 Task: Look for space in Bresso, Italy from 8th June, 2023 to 16th June, 2023 for 2 adults in price range Rs.10000 to Rs.15000. Place can be entire place with 1  bedroom having 1 bed and 1 bathroom. Property type can be house, flat, guest house, hotel. Amenities needed are: wifi, washing machine. Booking option can be shelf check-in. Required host language is English.
Action: Mouse moved to (419, 116)
Screenshot: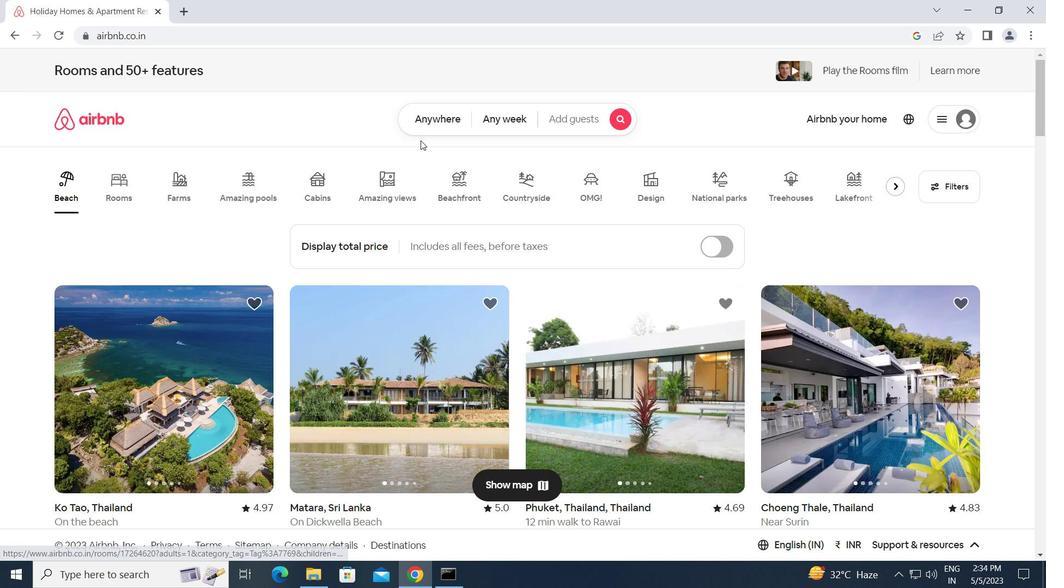 
Action: Mouse pressed left at (419, 116)
Screenshot: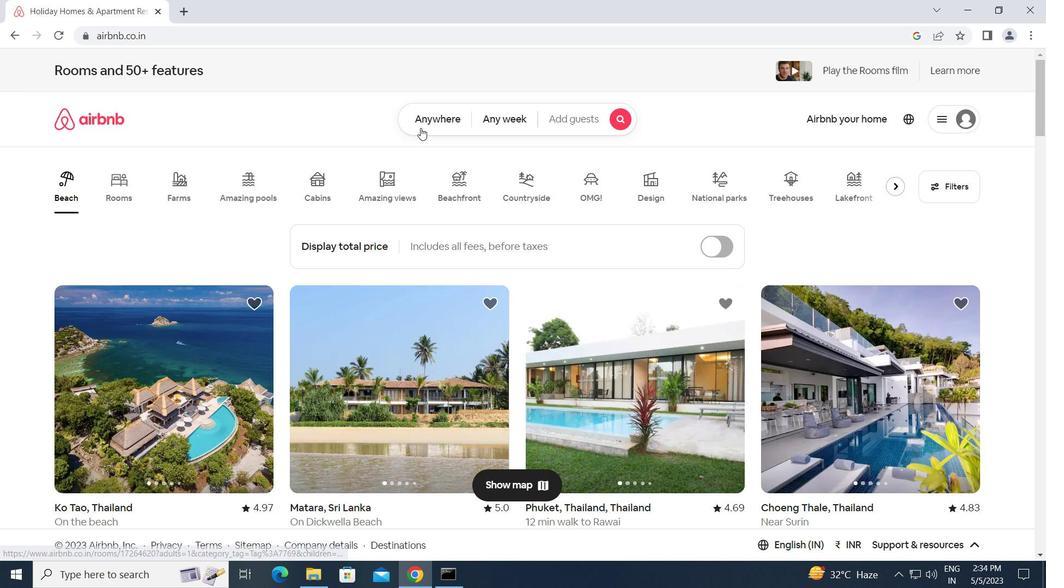 
Action: Mouse moved to (353, 159)
Screenshot: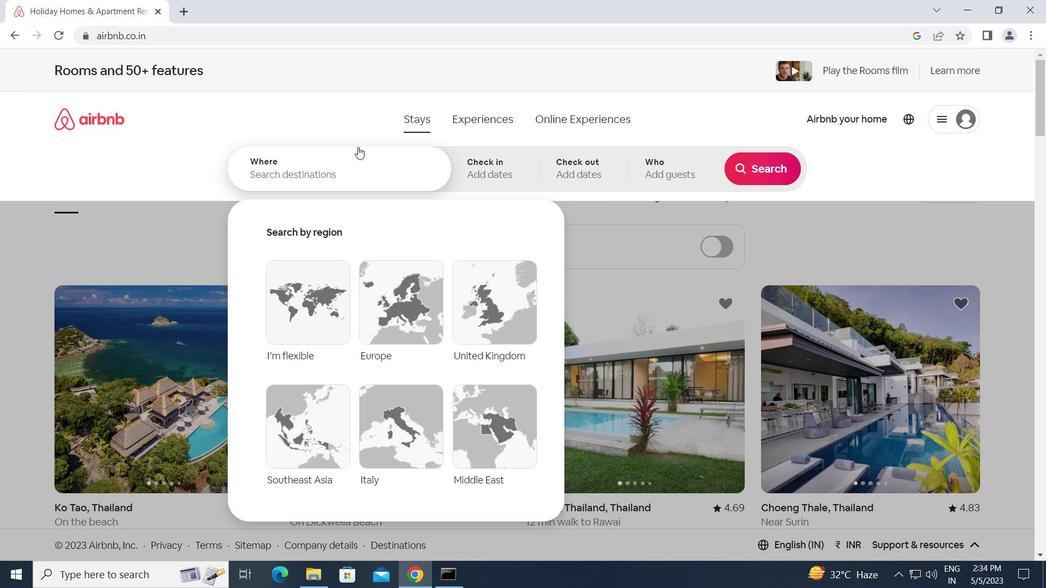 
Action: Mouse pressed left at (353, 159)
Screenshot: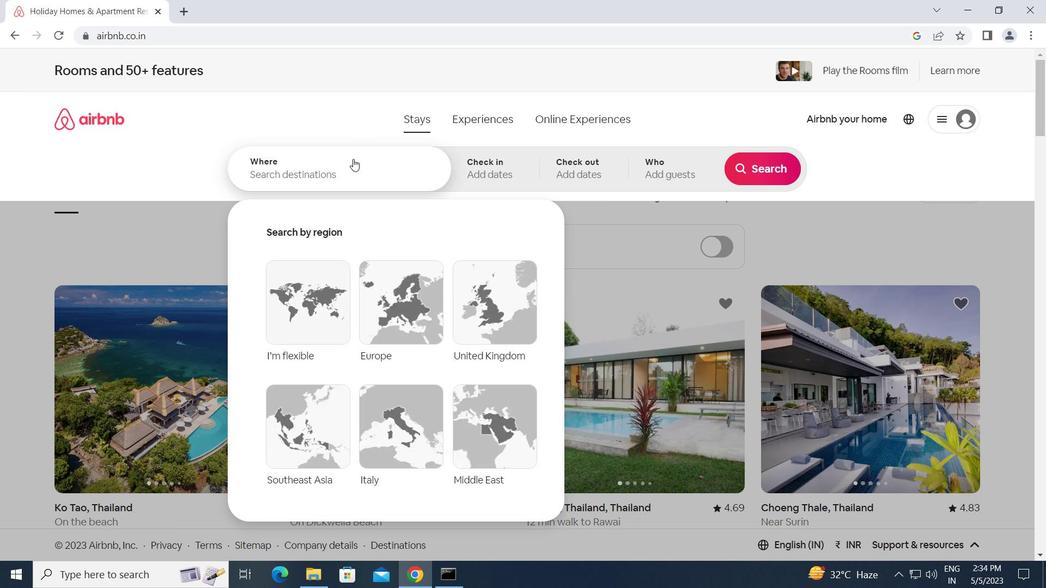 
Action: Key pressed <Key.caps_lock>b<Key.caps_lock>resso,<Key.space><Key.caps_lock>i<Key.caps_lock>taly<Key.enter>
Screenshot: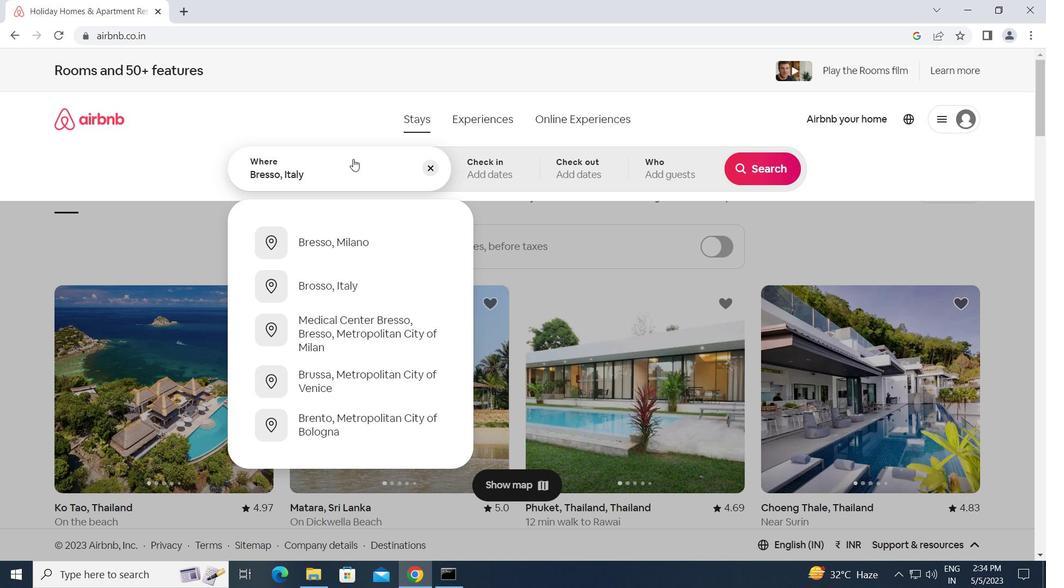 
Action: Mouse moved to (682, 358)
Screenshot: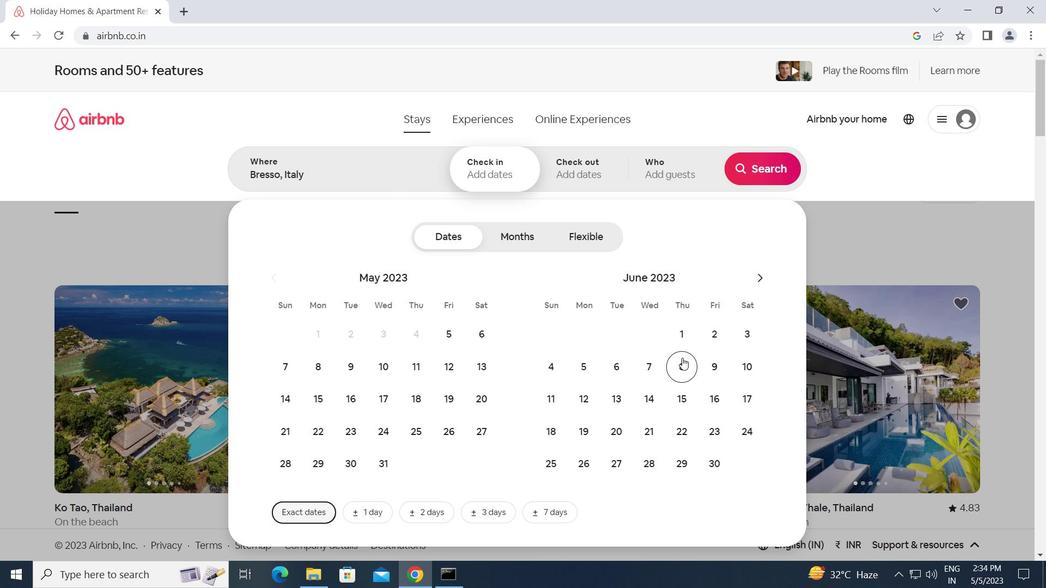 
Action: Mouse pressed left at (682, 358)
Screenshot: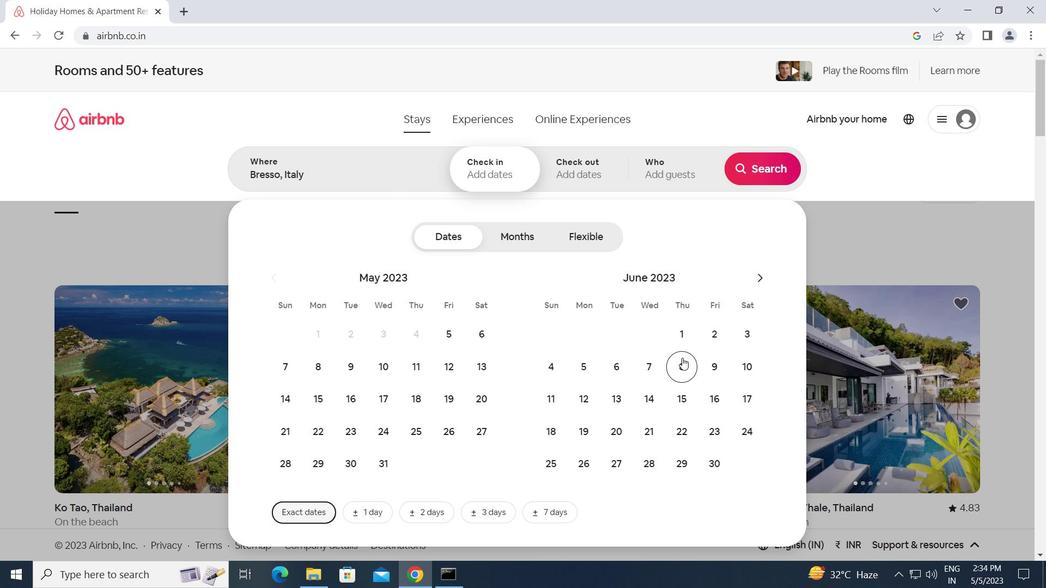 
Action: Mouse moved to (712, 399)
Screenshot: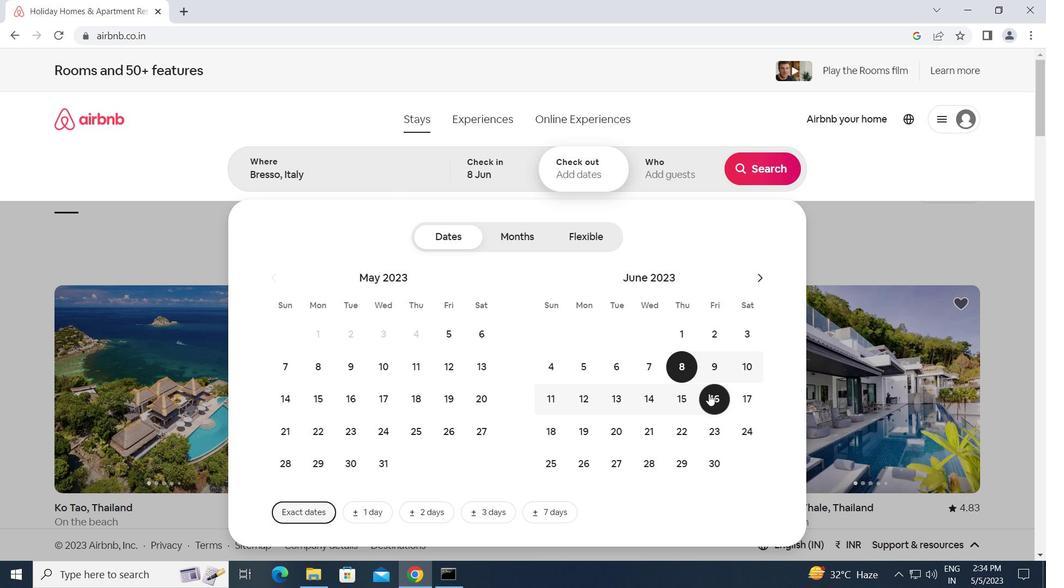 
Action: Mouse pressed left at (712, 399)
Screenshot: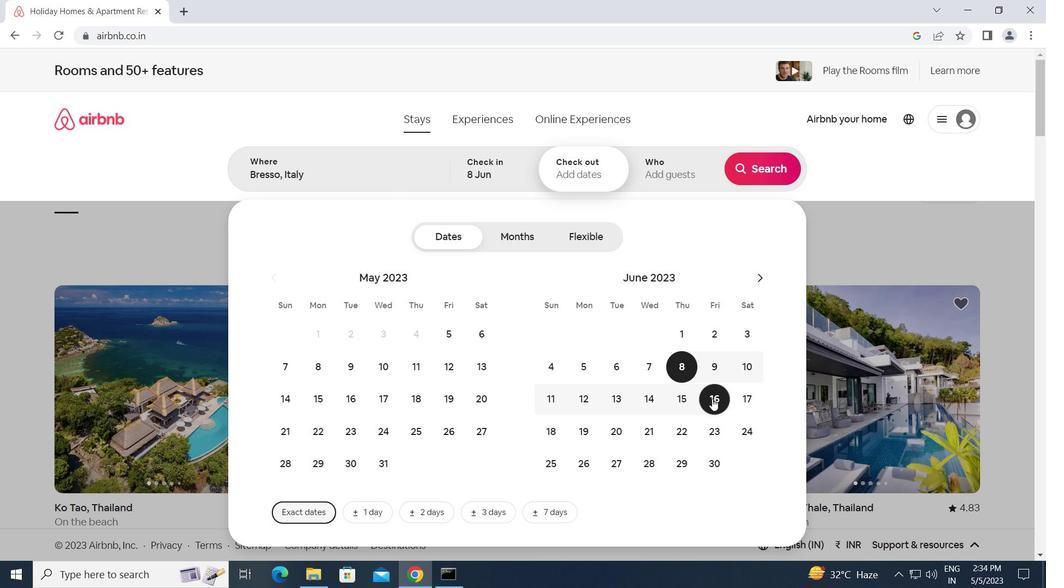 
Action: Mouse moved to (673, 159)
Screenshot: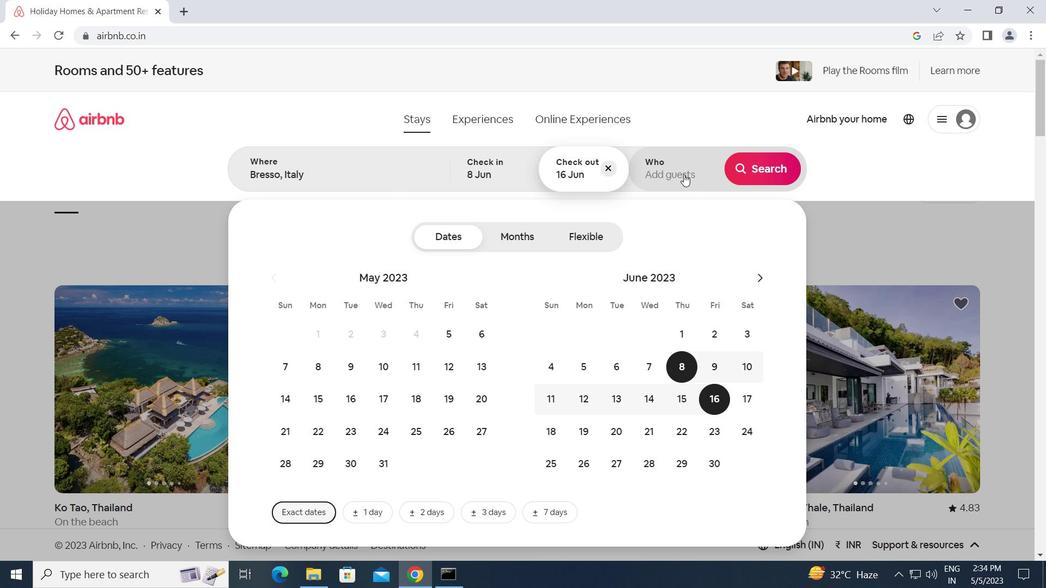 
Action: Mouse pressed left at (673, 159)
Screenshot: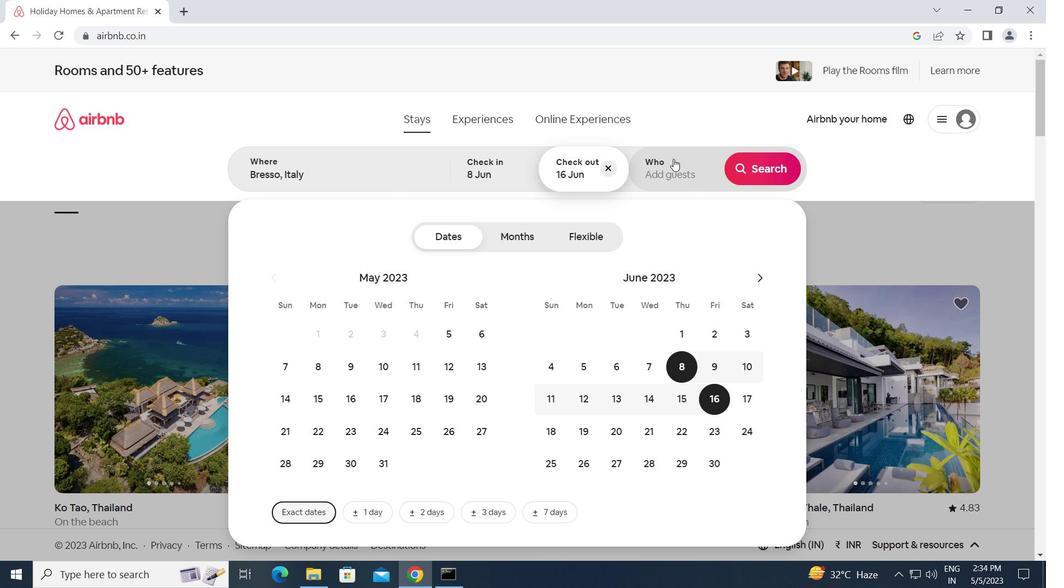 
Action: Mouse moved to (761, 244)
Screenshot: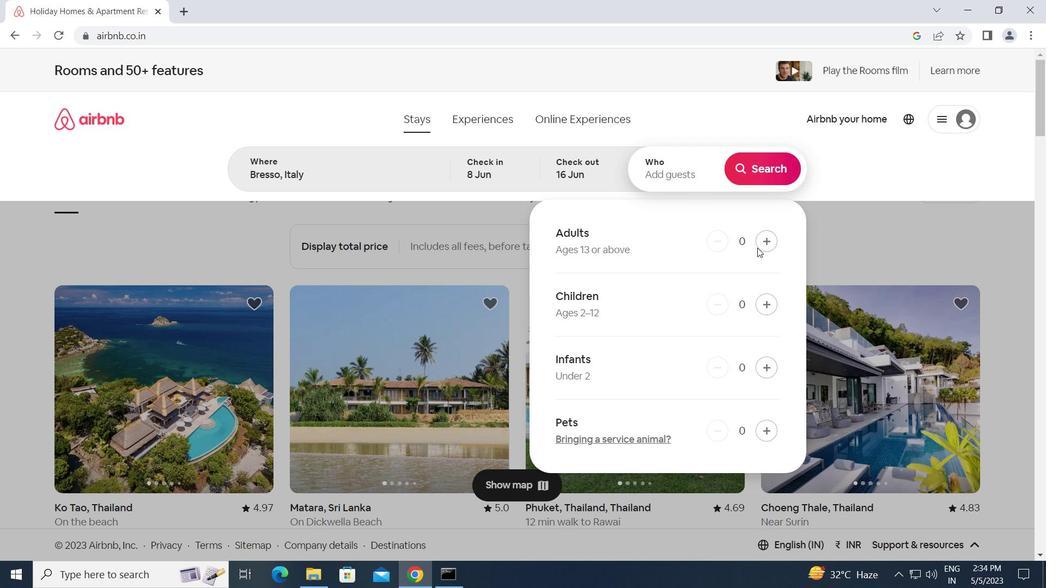 
Action: Mouse pressed left at (761, 244)
Screenshot: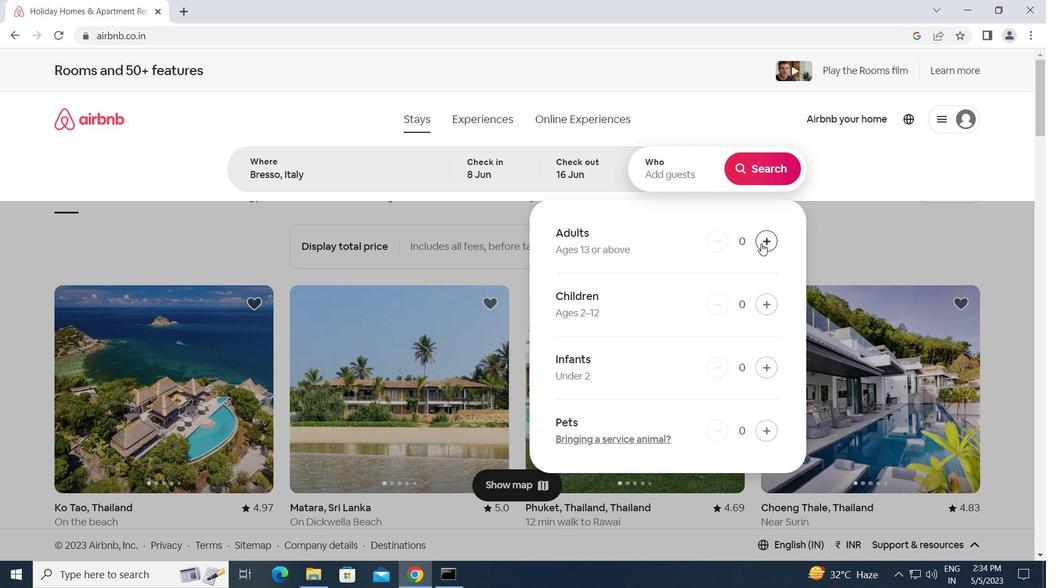 
Action: Mouse pressed left at (761, 244)
Screenshot: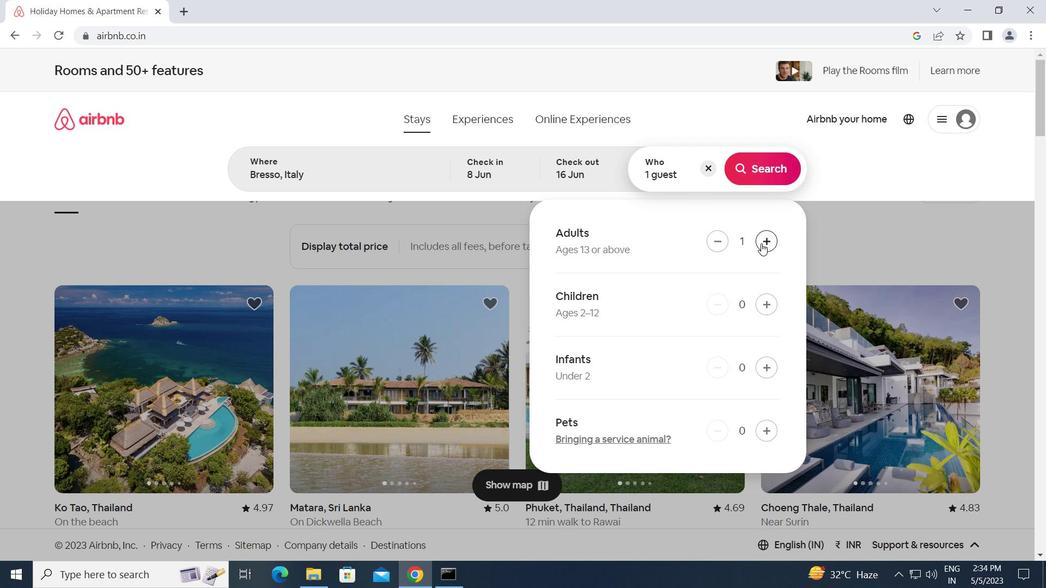 
Action: Mouse moved to (746, 163)
Screenshot: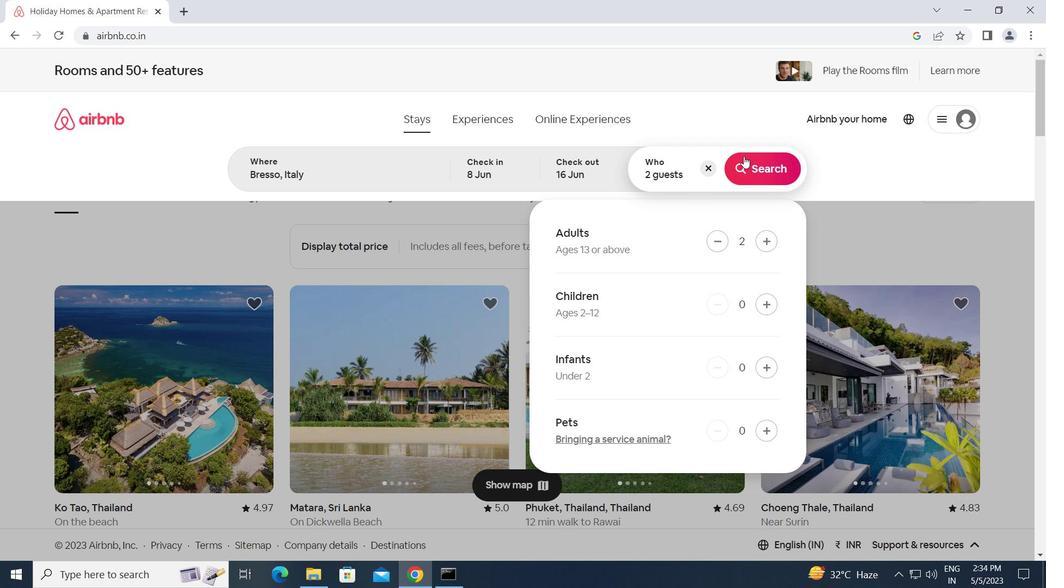 
Action: Mouse pressed left at (746, 163)
Screenshot: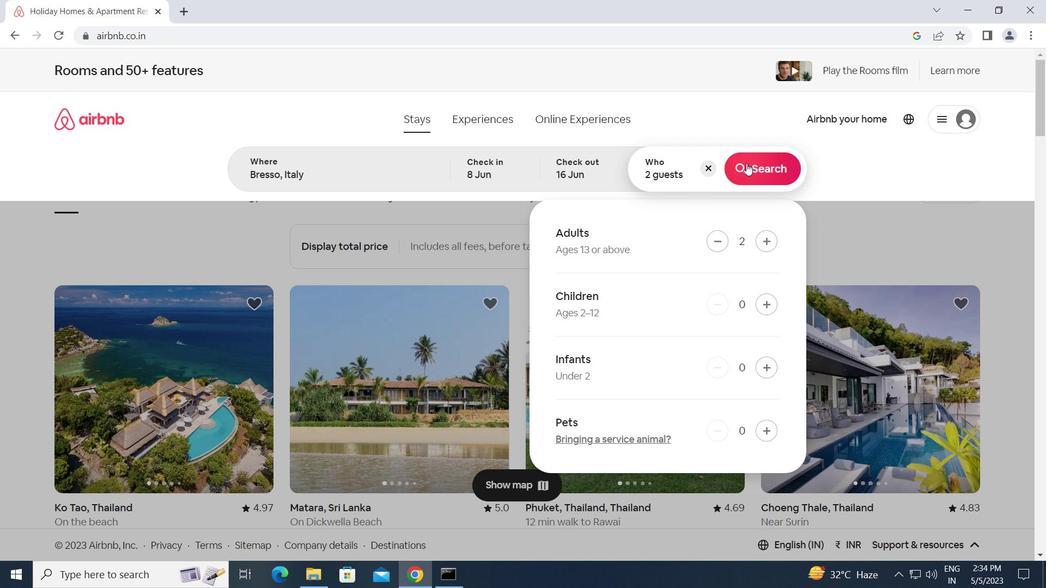 
Action: Mouse moved to (973, 127)
Screenshot: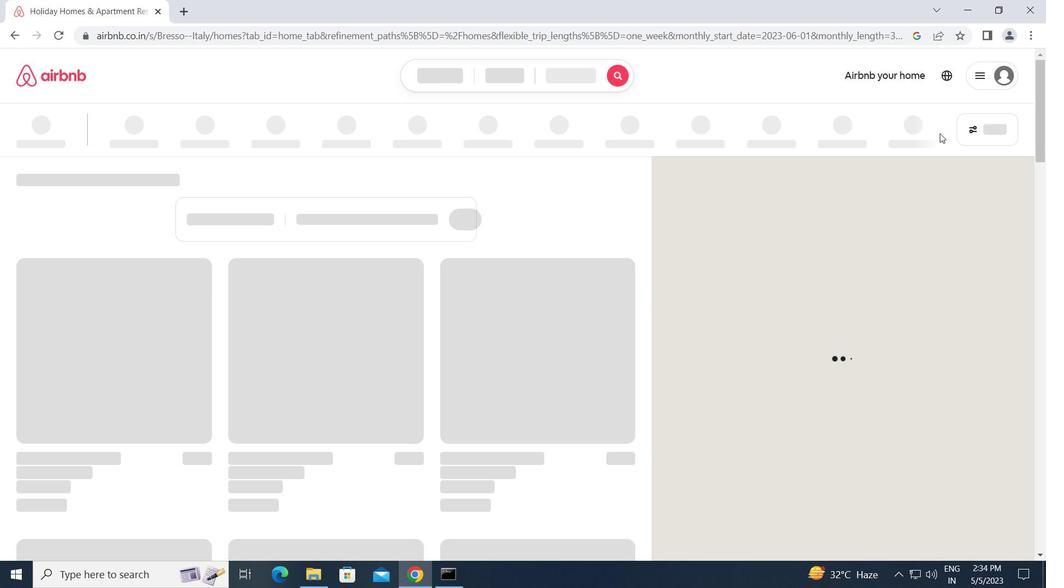 
Action: Mouse pressed left at (973, 127)
Screenshot: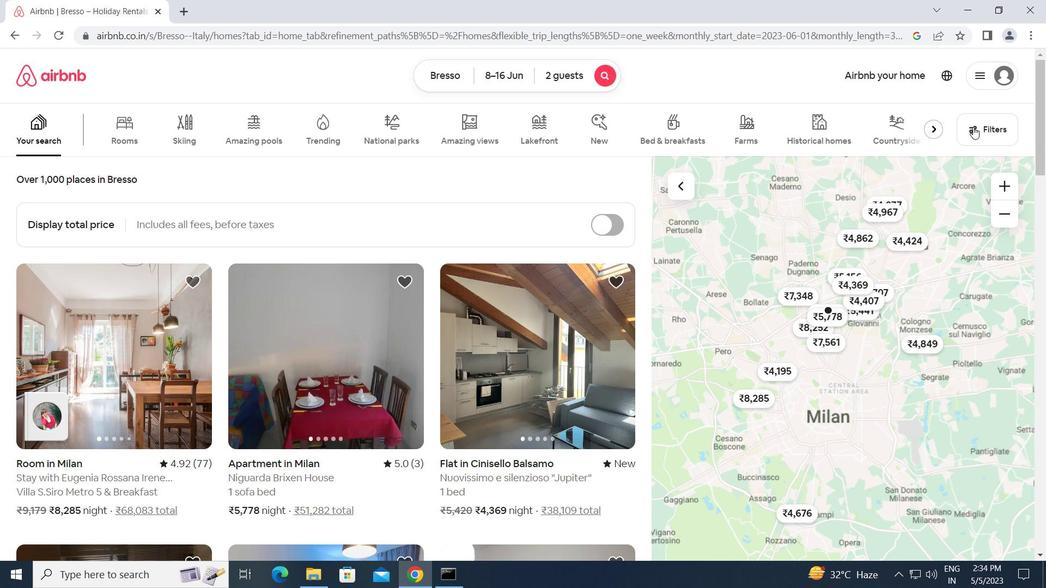 
Action: Mouse moved to (91, 479)
Screenshot: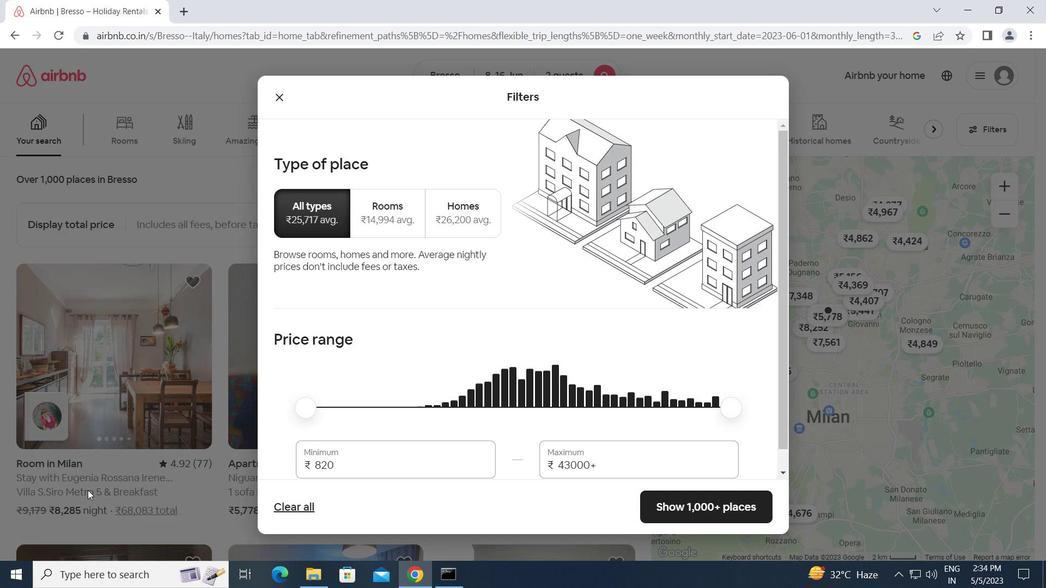 
Action: Mouse scrolled (91, 478) with delta (0, 0)
Screenshot: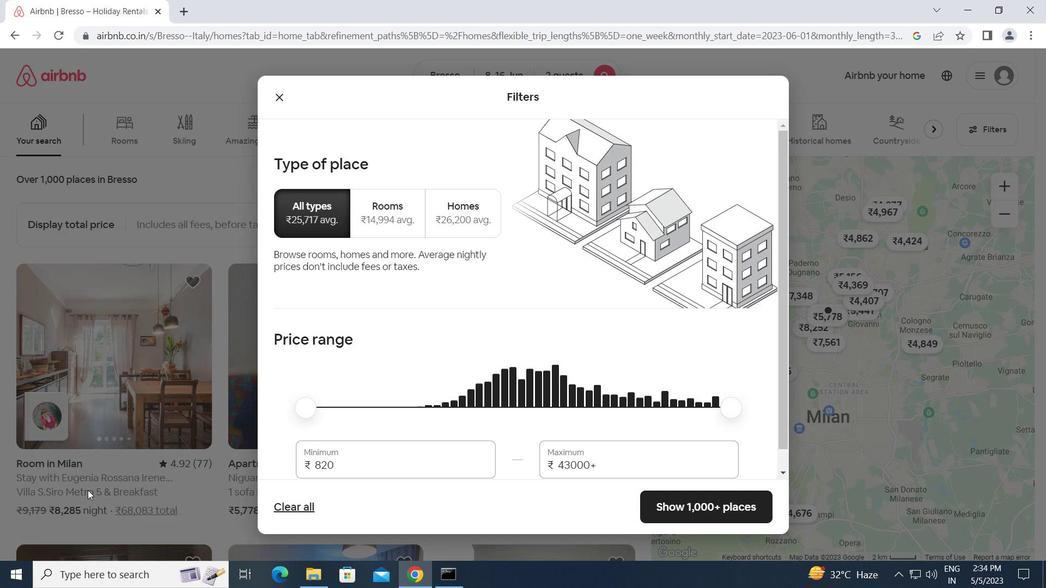 
Action: Mouse moved to (100, 474)
Screenshot: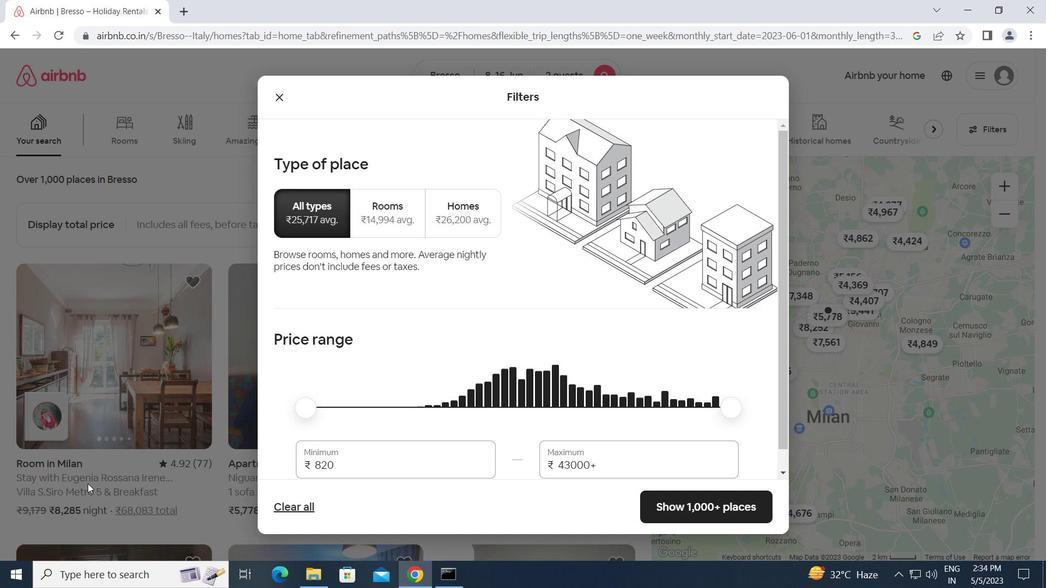 
Action: Mouse scrolled (100, 473) with delta (0, 0)
Screenshot: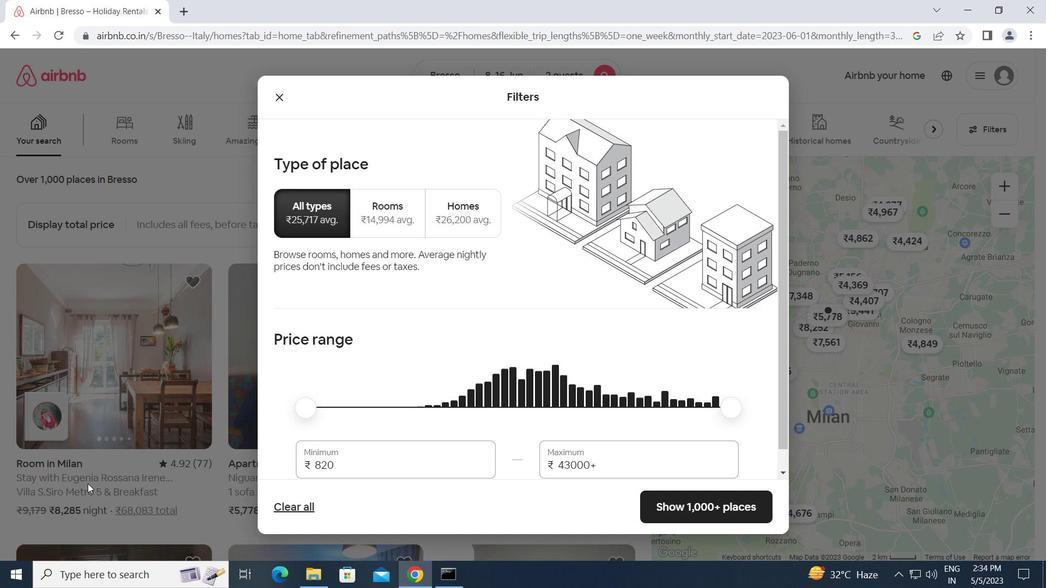 
Action: Mouse moved to (275, 433)
Screenshot: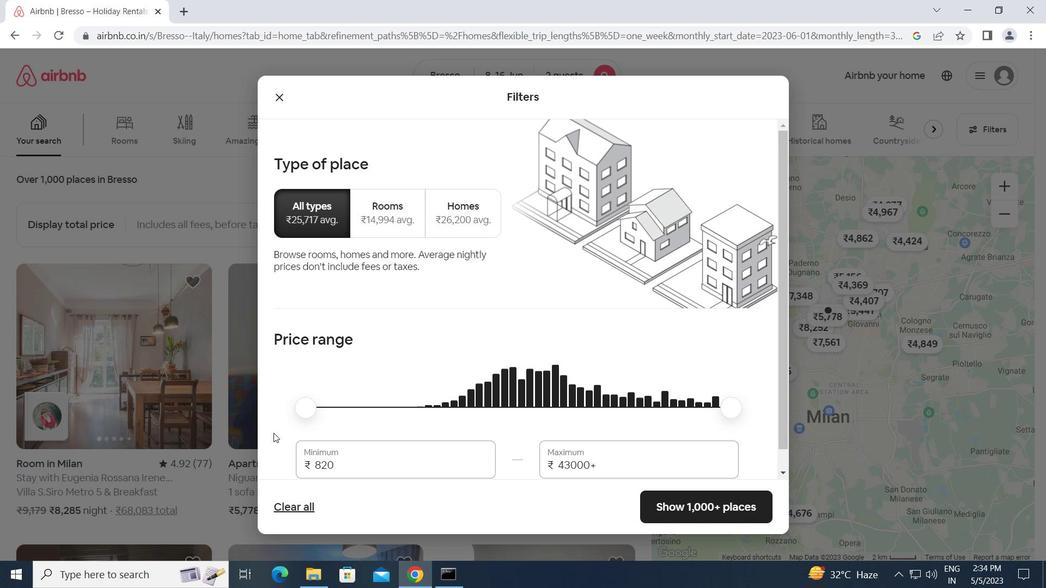 
Action: Mouse scrolled (275, 432) with delta (0, 0)
Screenshot: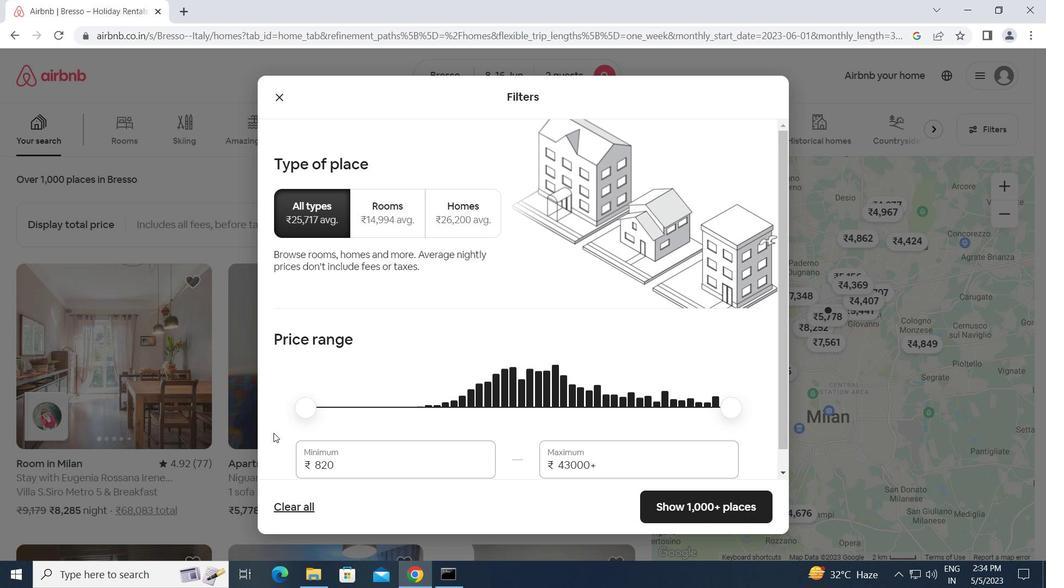 
Action: Mouse scrolled (275, 432) with delta (0, 0)
Screenshot: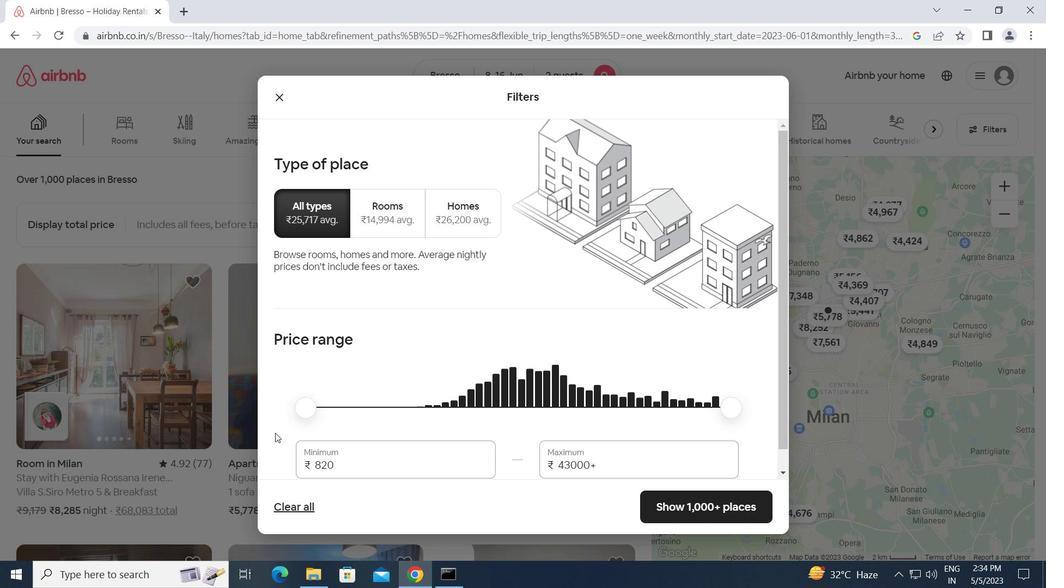 
Action: Mouse moved to (349, 445)
Screenshot: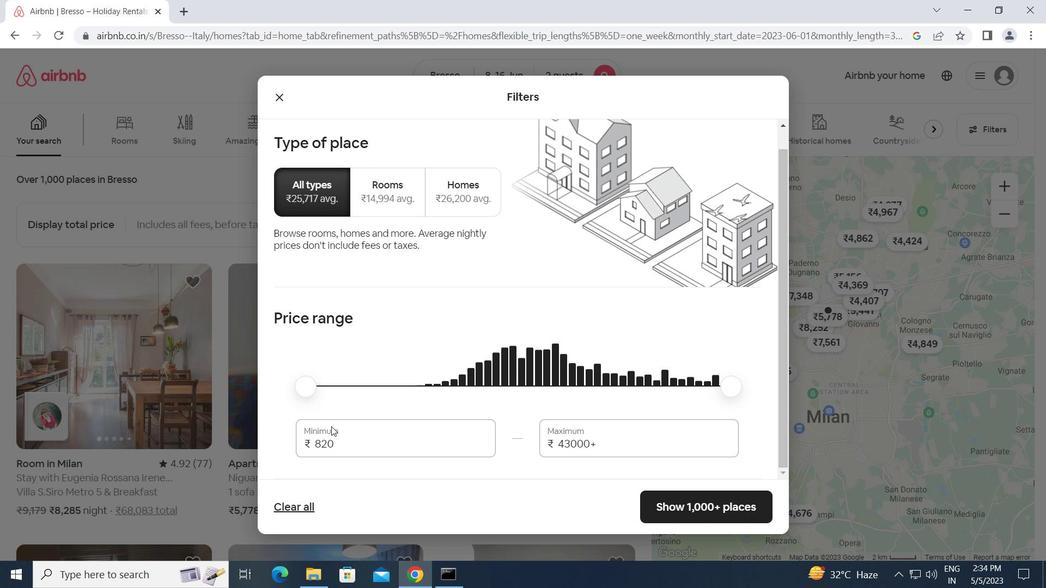 
Action: Mouse pressed left at (349, 445)
Screenshot: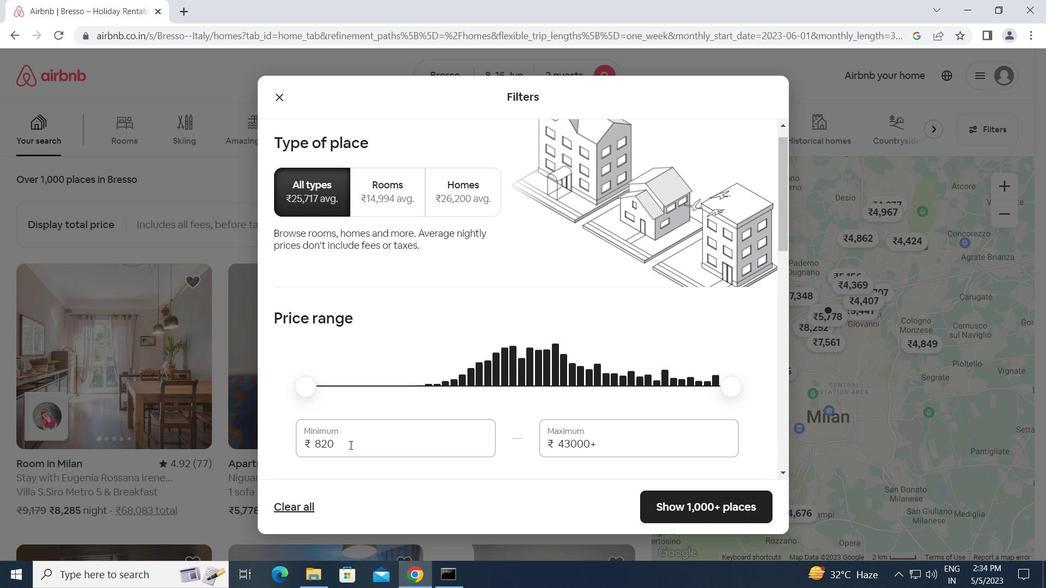 
Action: Mouse moved to (311, 444)
Screenshot: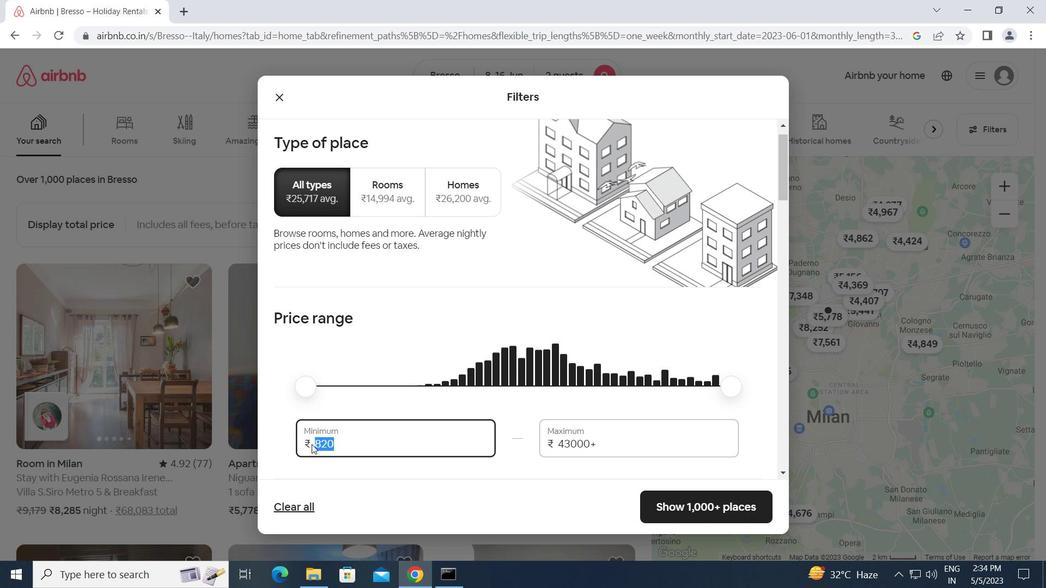 
Action: Key pressed 1
Screenshot: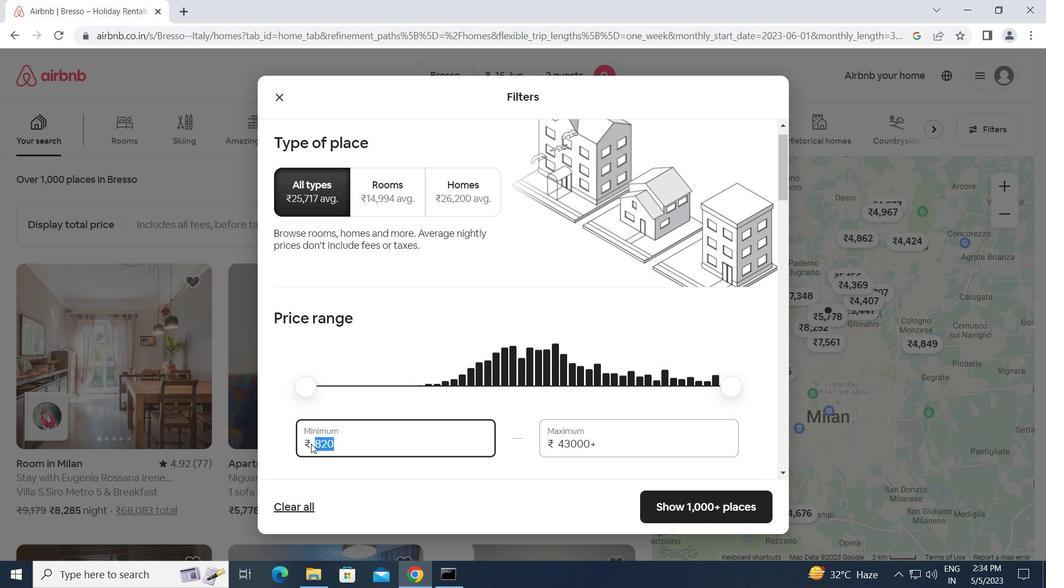 
Action: Mouse moved to (194, 489)
Screenshot: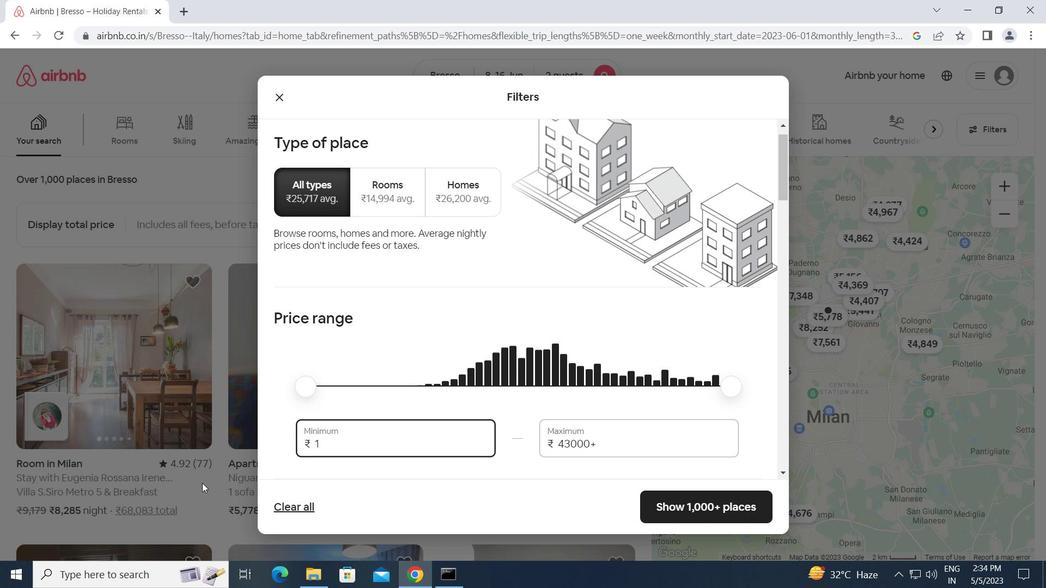 
Action: Key pressed 0000<Key.tab>15000
Screenshot: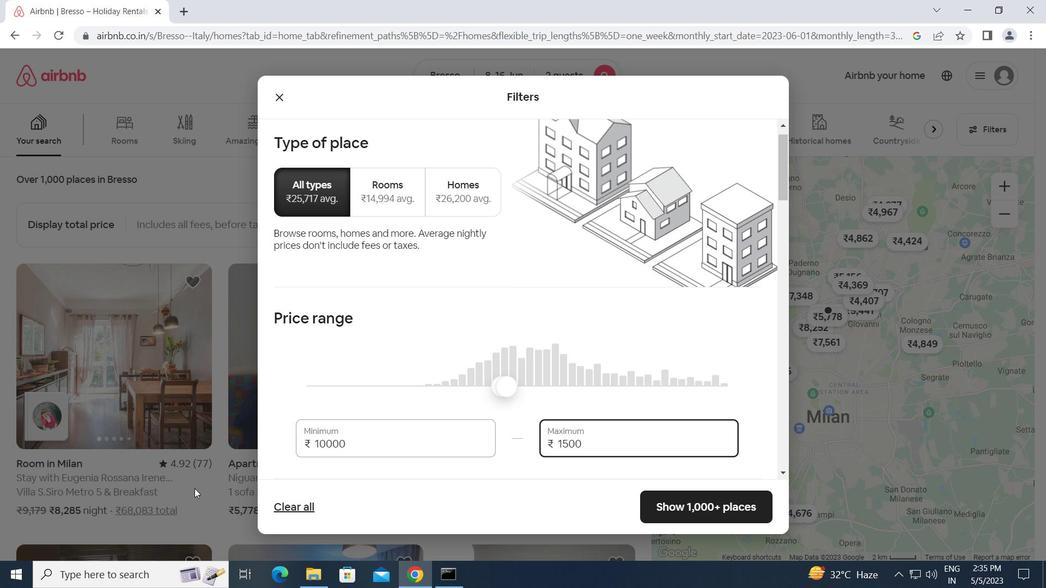 
Action: Mouse moved to (240, 505)
Screenshot: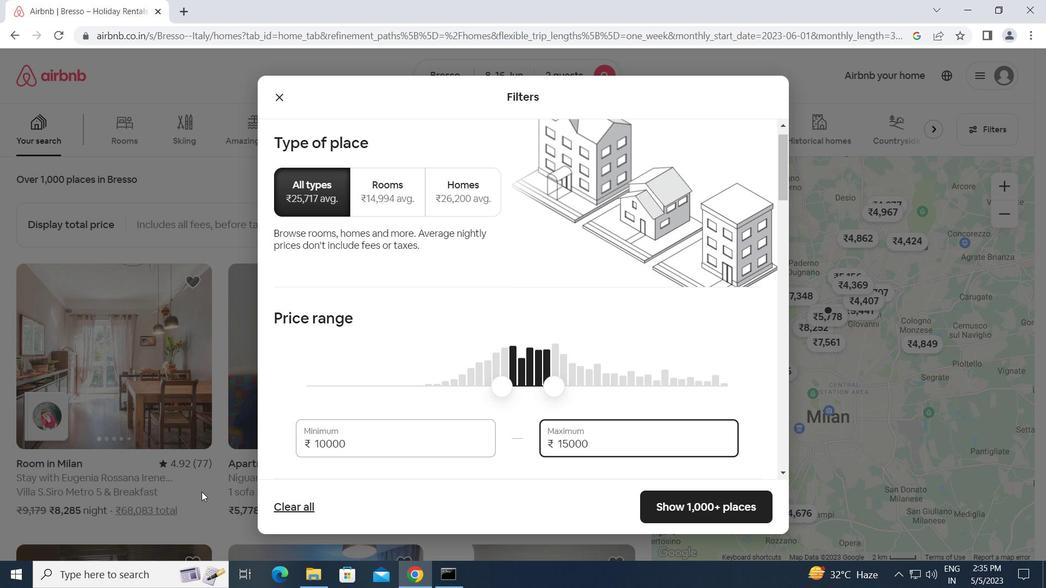 
Action: Mouse scrolled (240, 504) with delta (0, 0)
Screenshot: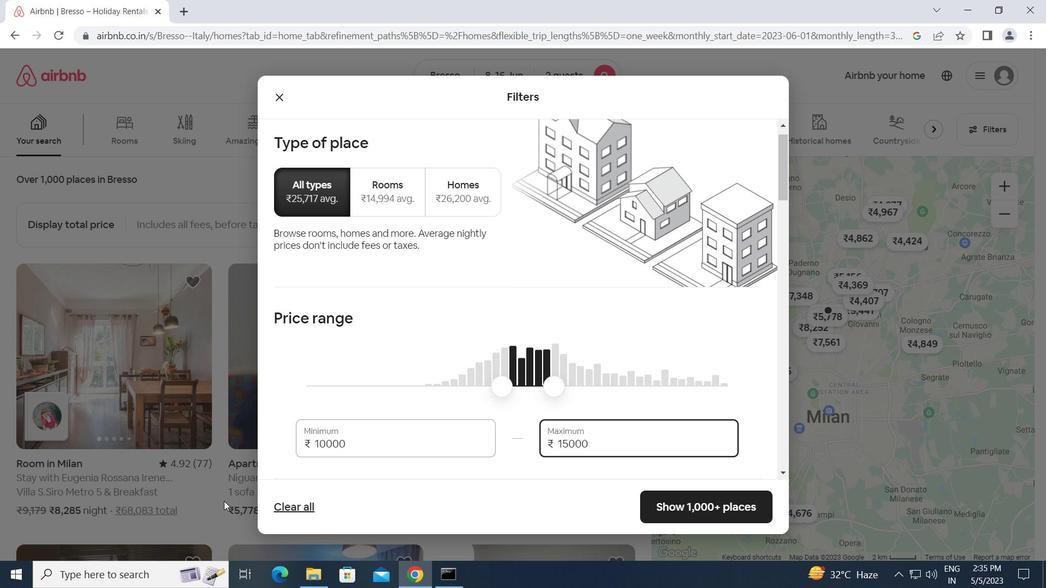 
Action: Mouse moved to (256, 497)
Screenshot: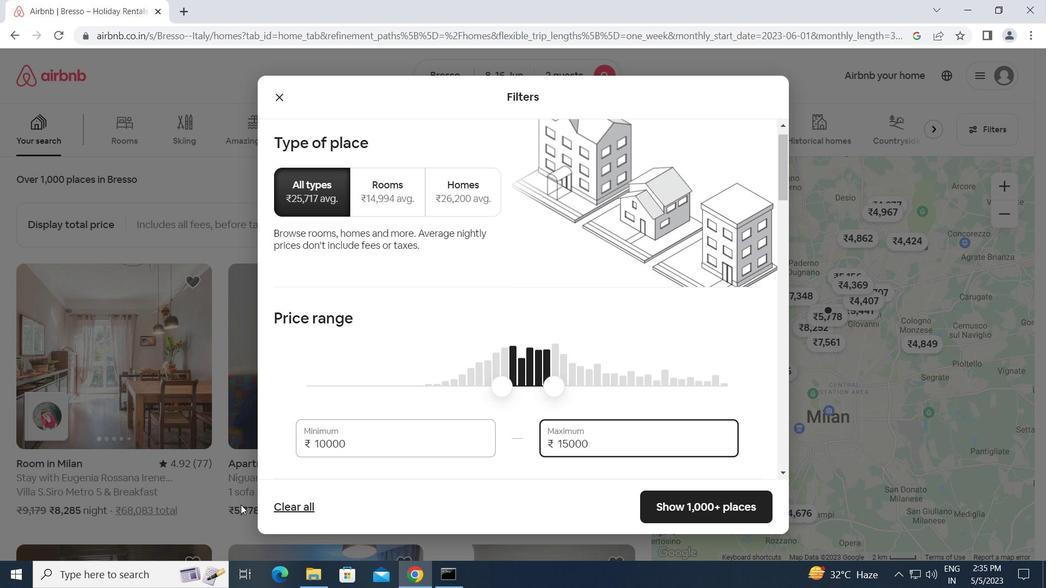 
Action: Mouse scrolled (256, 496) with delta (0, 0)
Screenshot: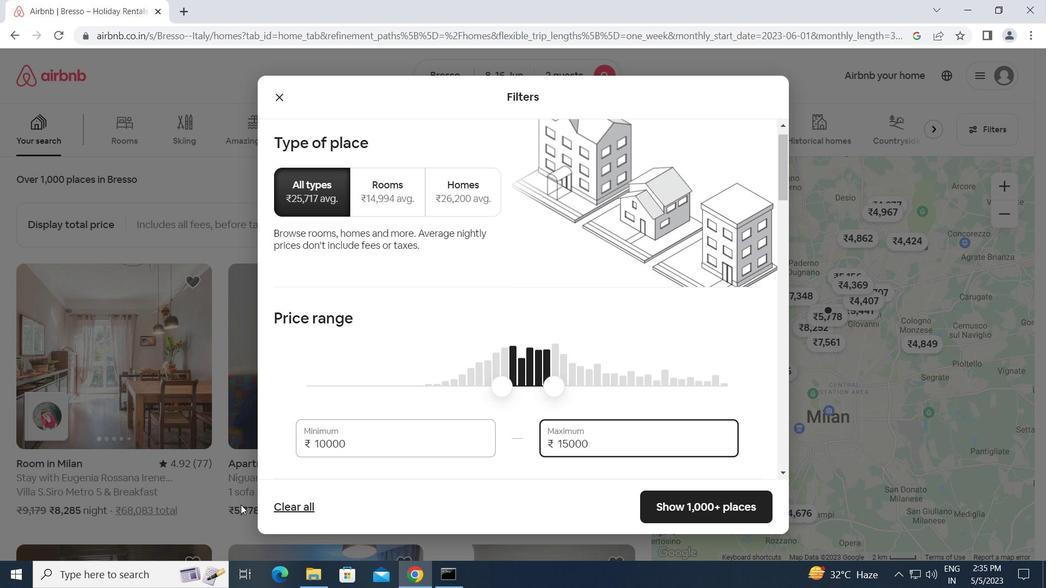
Action: Mouse moved to (323, 451)
Screenshot: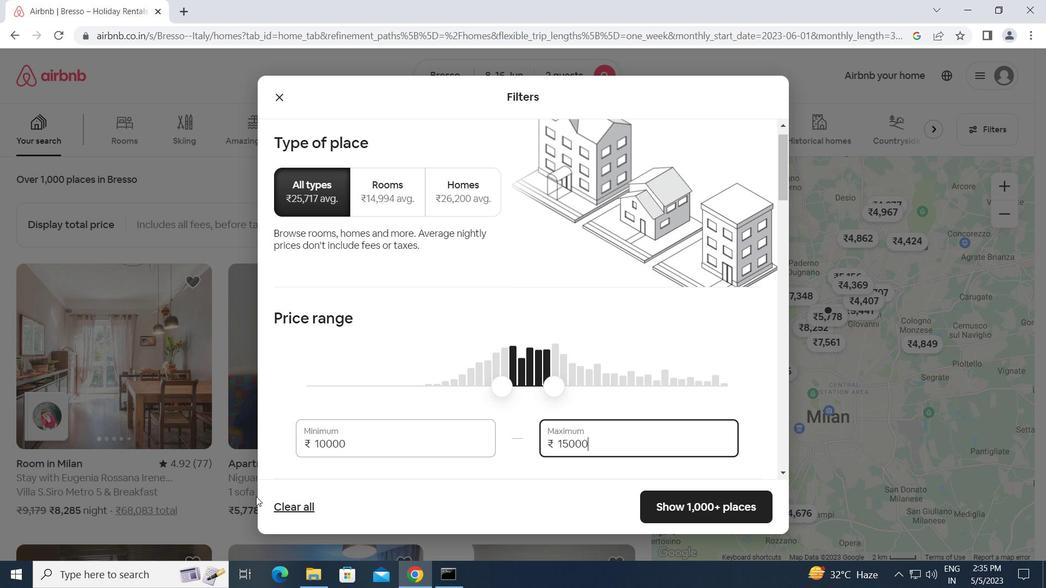 
Action: Mouse scrolled (323, 450) with delta (0, 0)
Screenshot: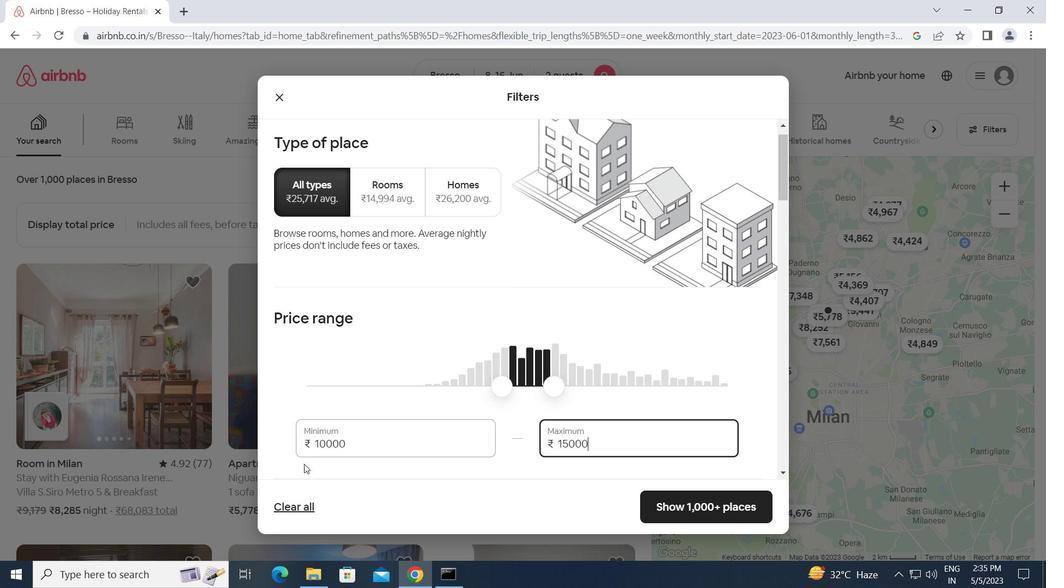 
Action: Mouse scrolled (323, 450) with delta (0, 0)
Screenshot: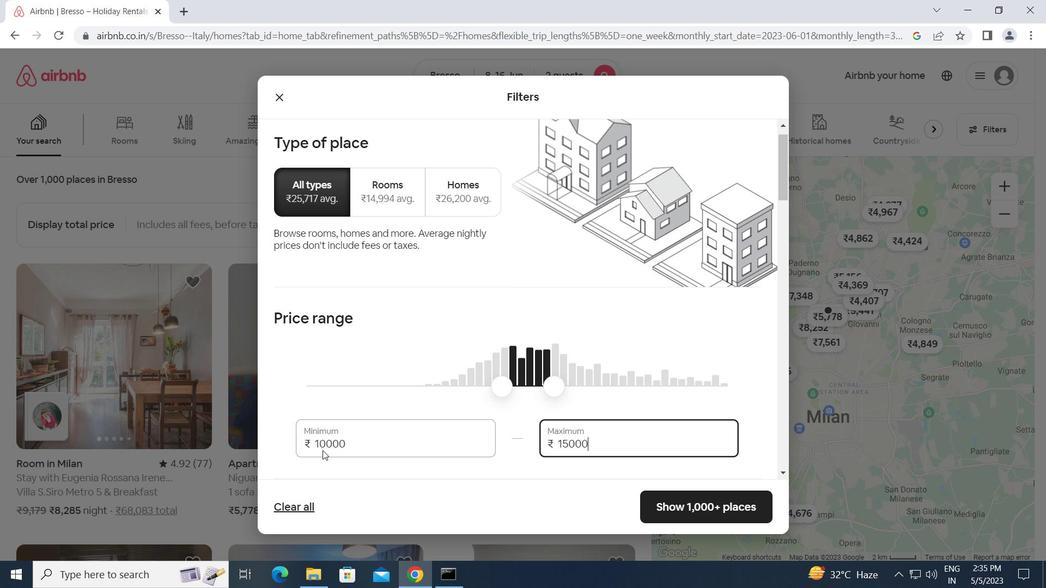 
Action: Mouse moved to (331, 443)
Screenshot: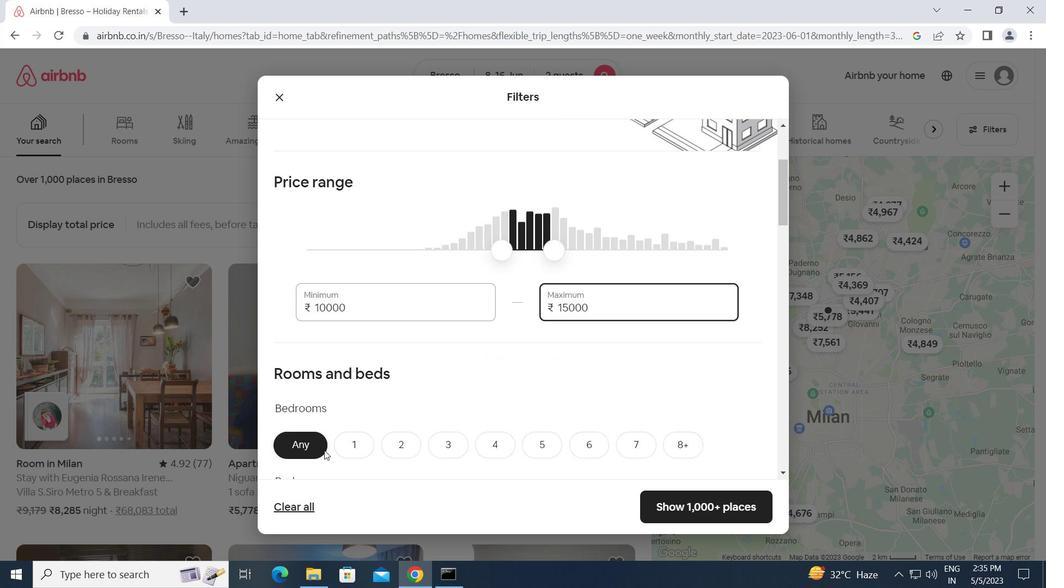 
Action: Mouse scrolled (331, 442) with delta (0, 0)
Screenshot: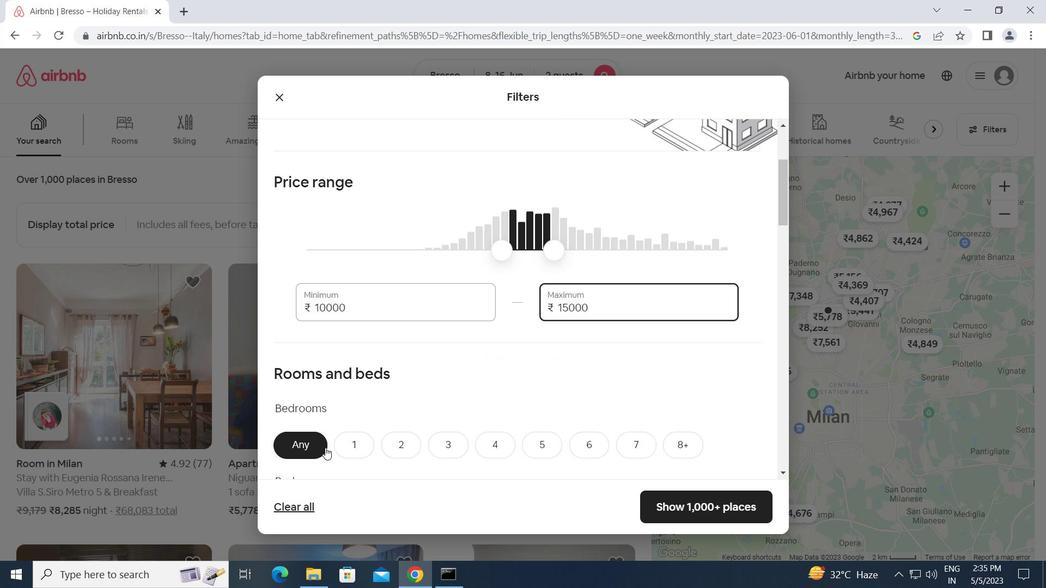 
Action: Mouse scrolled (331, 442) with delta (0, 0)
Screenshot: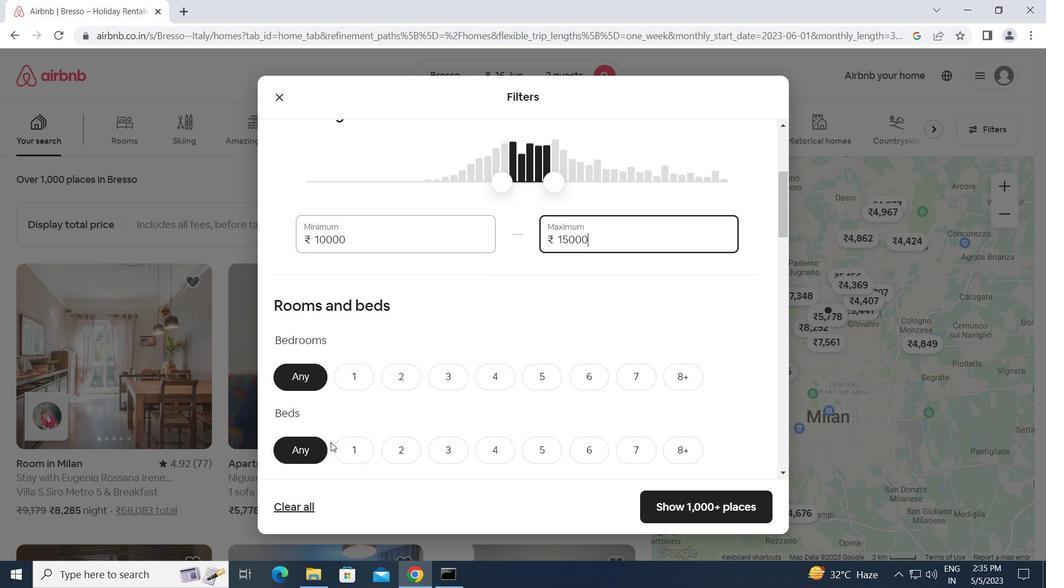 
Action: Mouse scrolled (331, 442) with delta (0, 0)
Screenshot: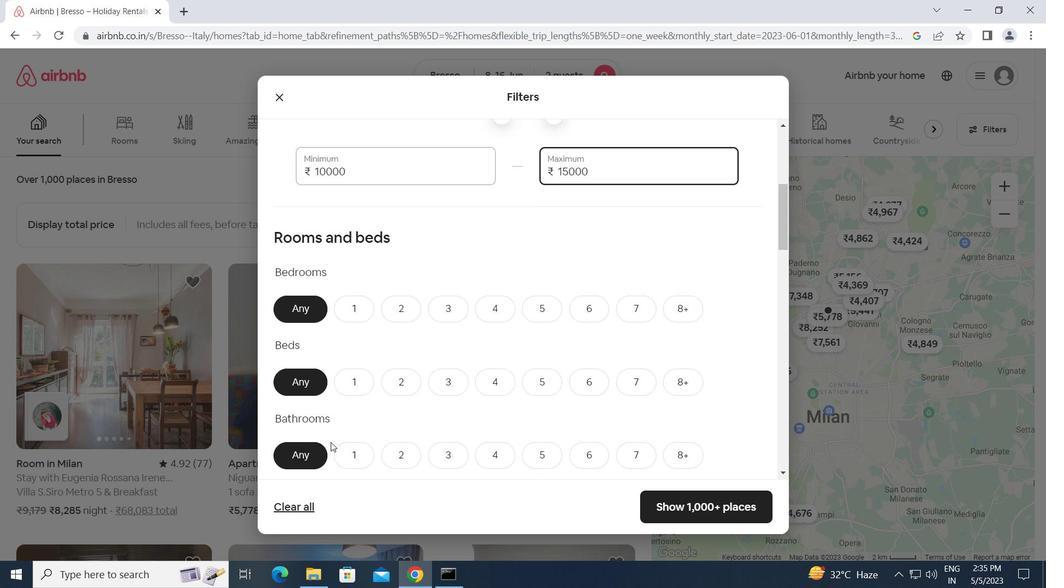 
Action: Mouse moved to (353, 250)
Screenshot: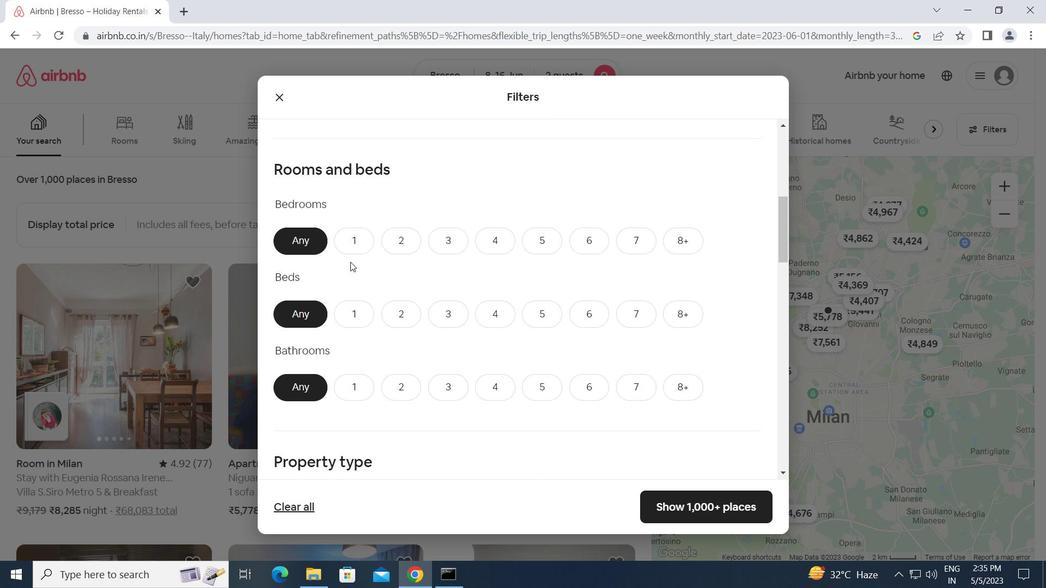 
Action: Mouse pressed left at (353, 250)
Screenshot: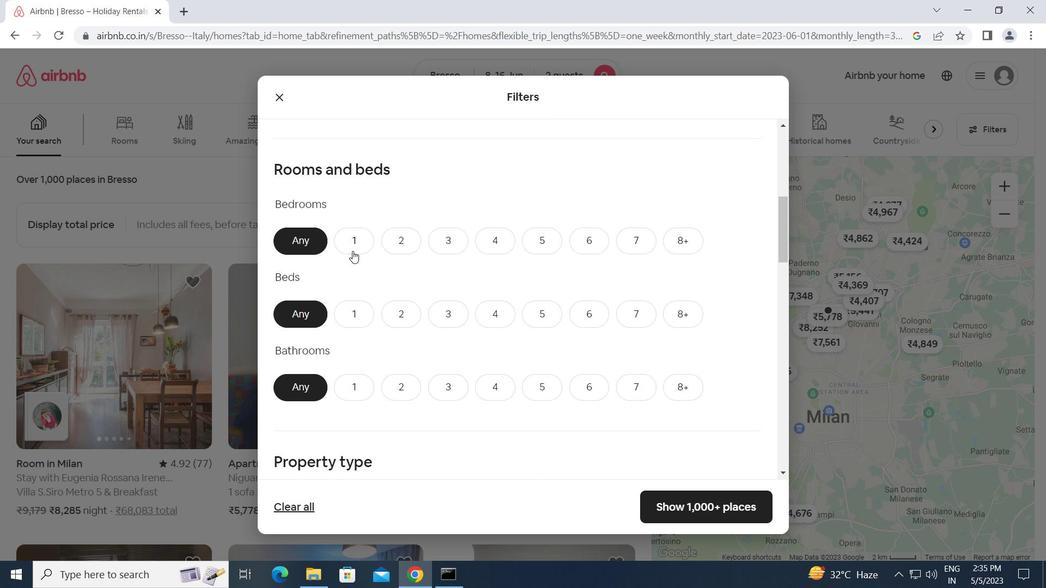 
Action: Mouse moved to (344, 310)
Screenshot: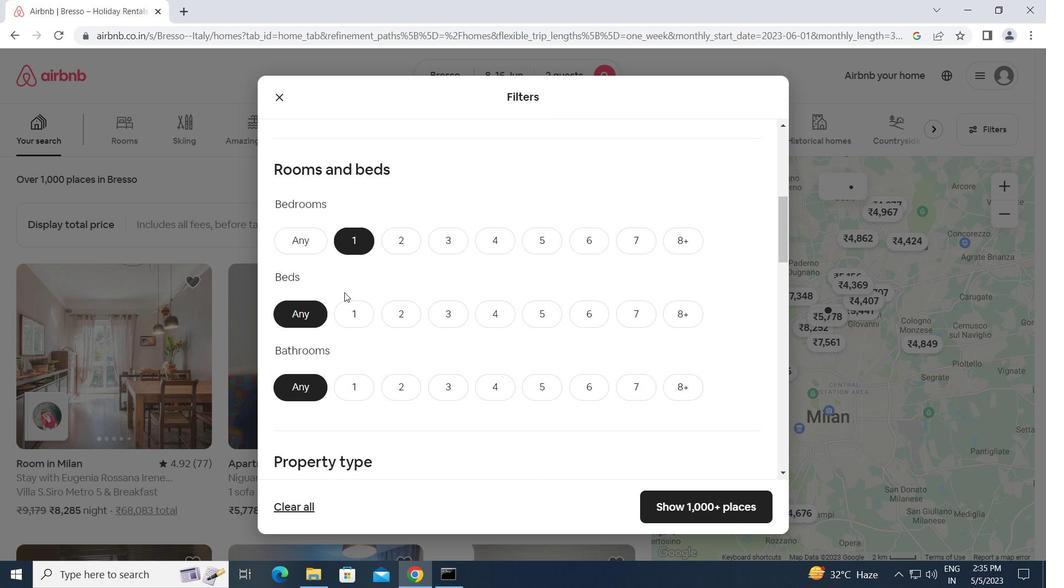 
Action: Mouse pressed left at (344, 310)
Screenshot: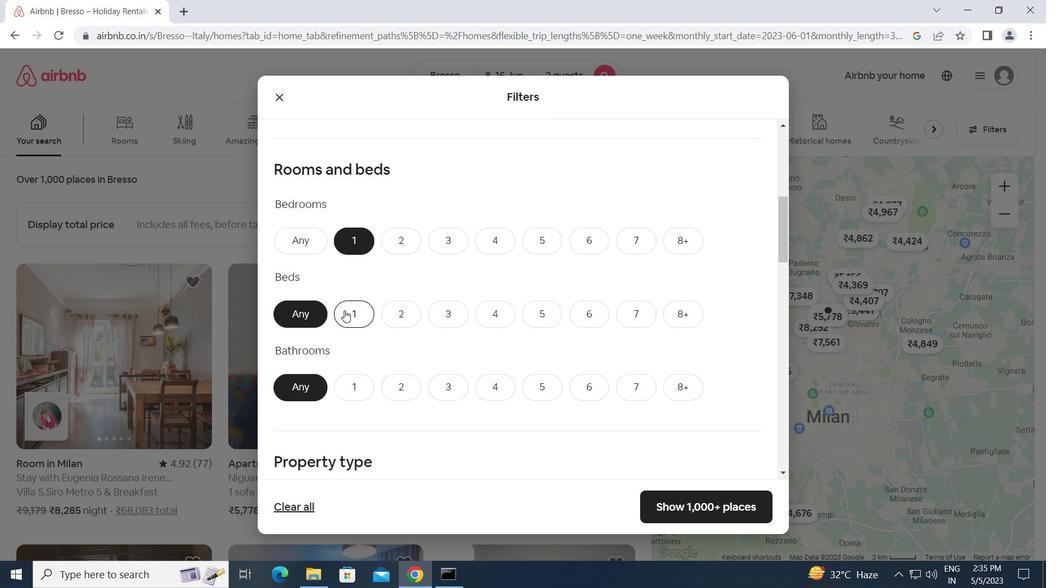 
Action: Mouse moved to (355, 379)
Screenshot: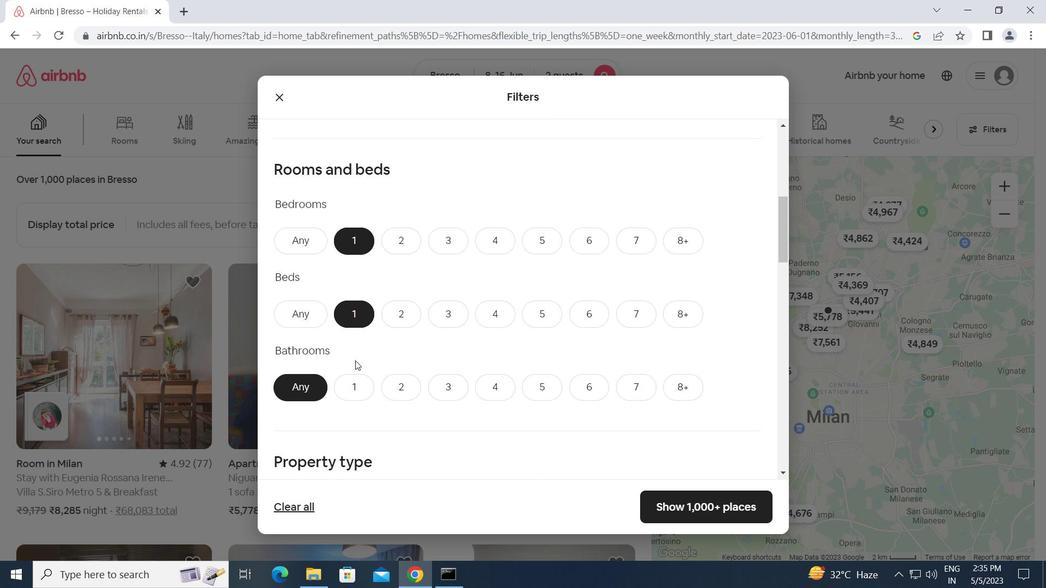 
Action: Mouse pressed left at (355, 379)
Screenshot: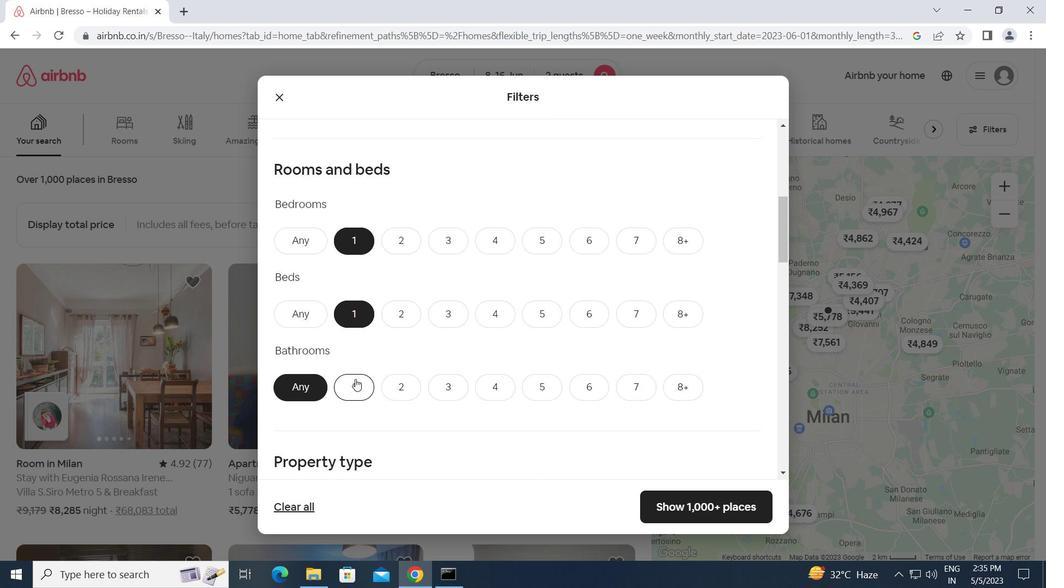 
Action: Mouse scrolled (355, 378) with delta (0, 0)
Screenshot: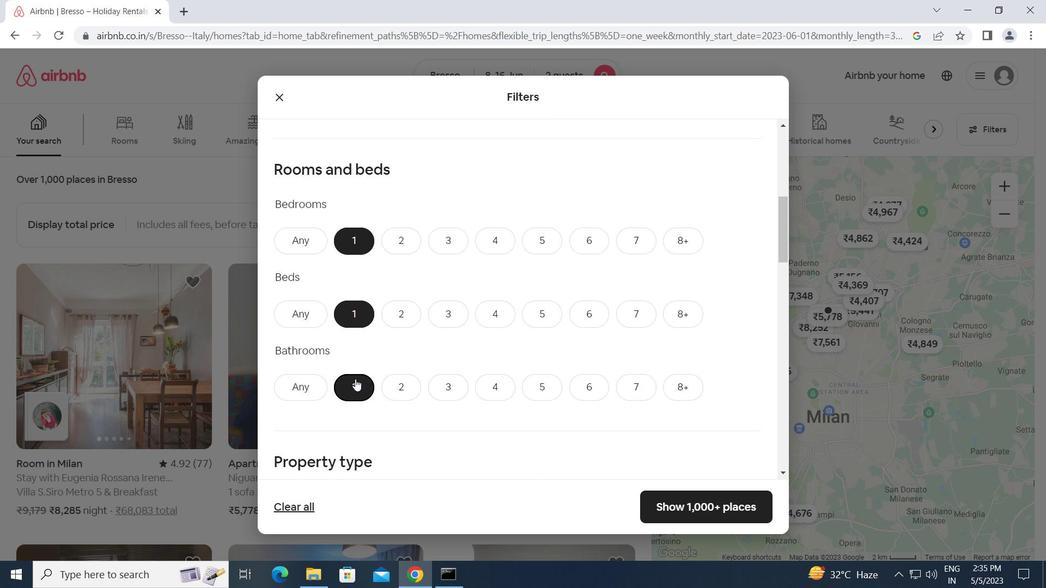 
Action: Mouse scrolled (355, 378) with delta (0, 0)
Screenshot: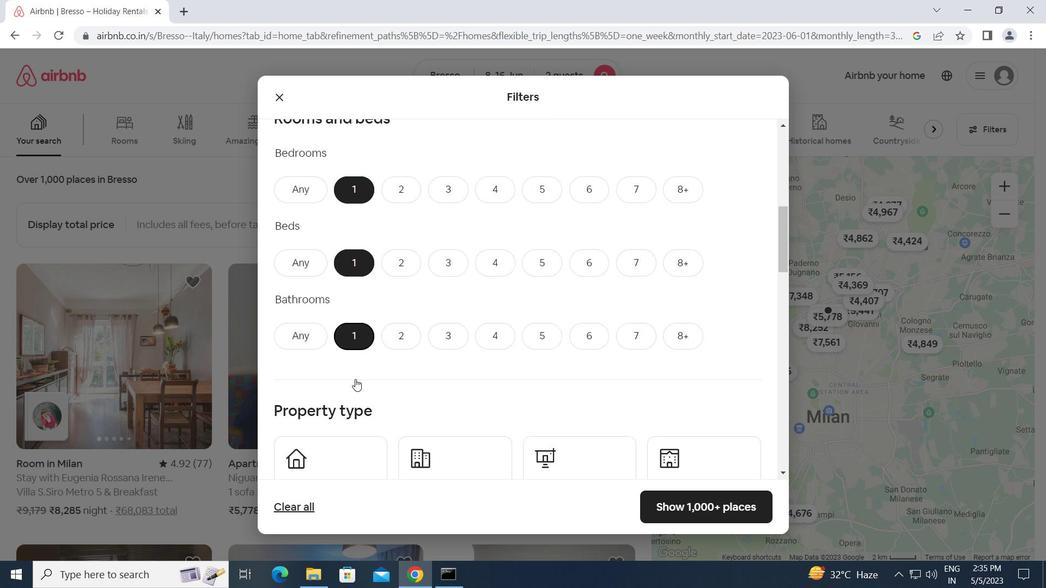 
Action: Mouse pressed left at (355, 379)
Screenshot: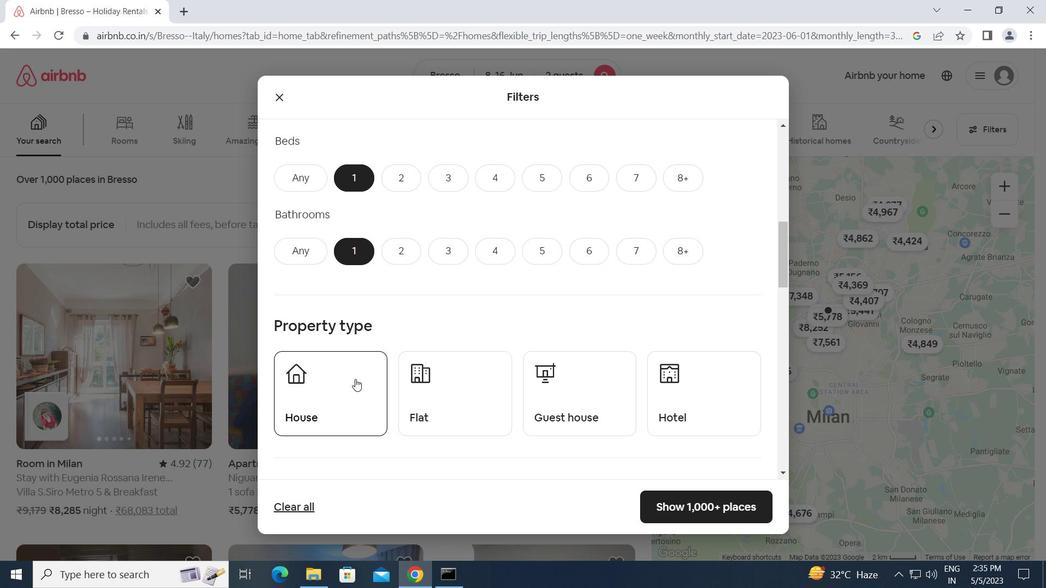 
Action: Mouse moved to (412, 382)
Screenshot: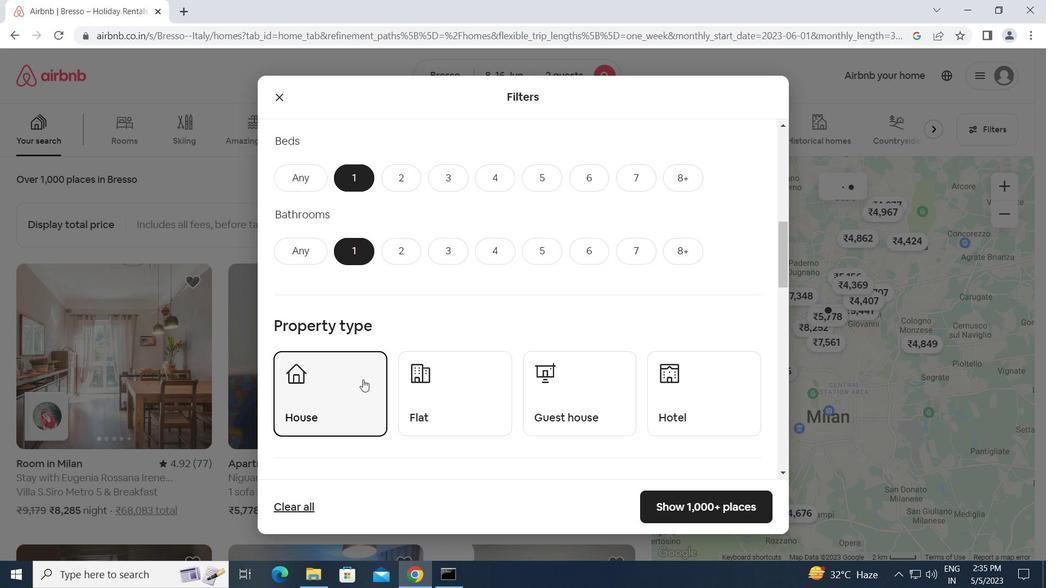
Action: Mouse pressed left at (412, 382)
Screenshot: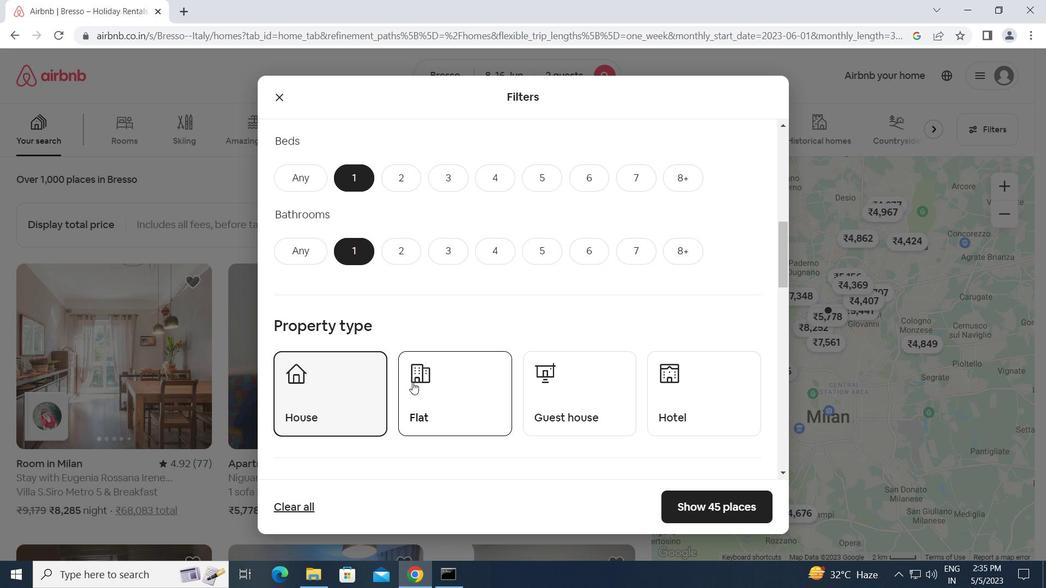 
Action: Mouse moved to (542, 404)
Screenshot: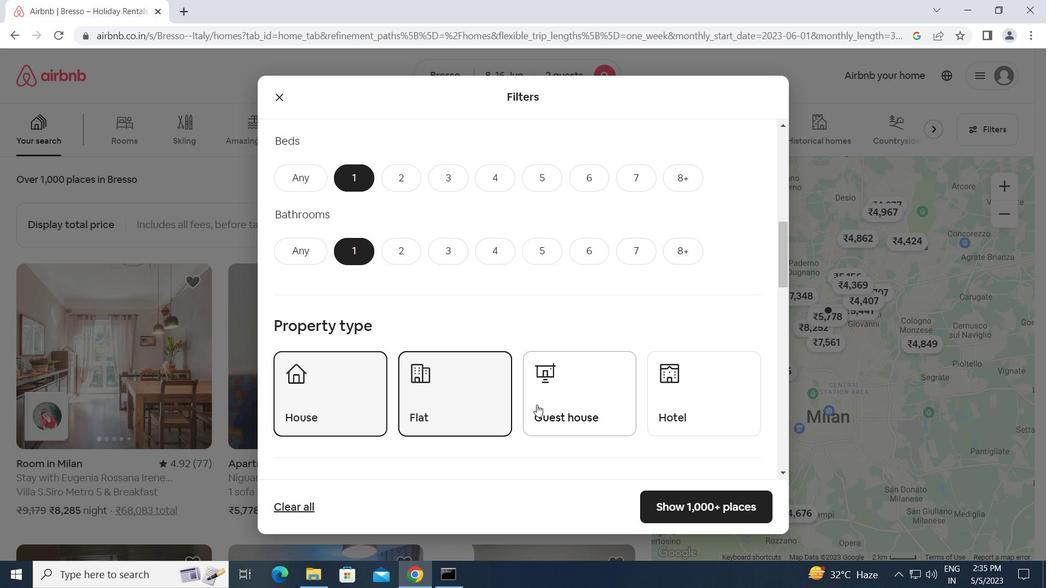 
Action: Mouse pressed left at (542, 404)
Screenshot: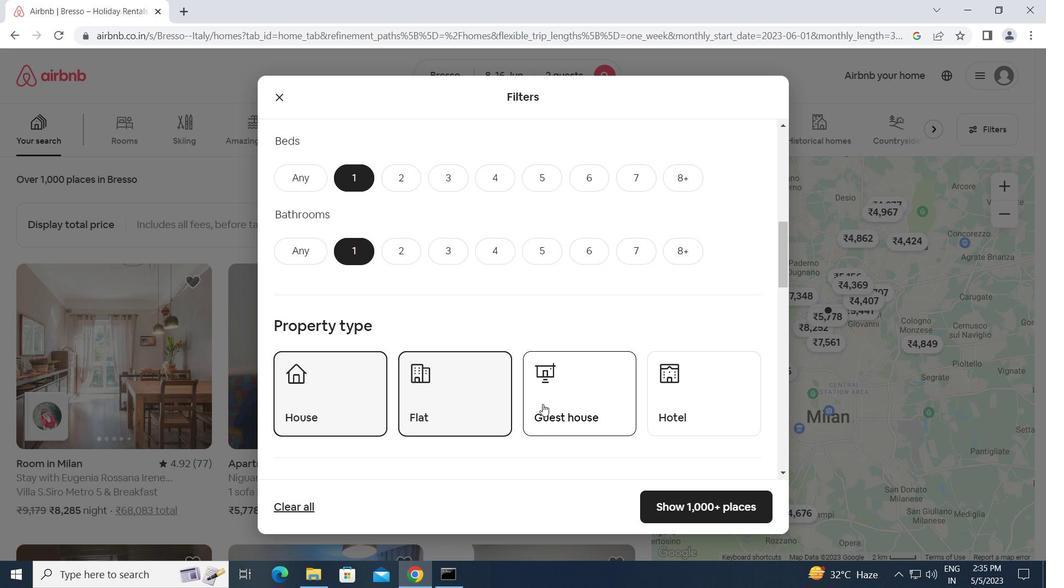 
Action: Mouse moved to (675, 404)
Screenshot: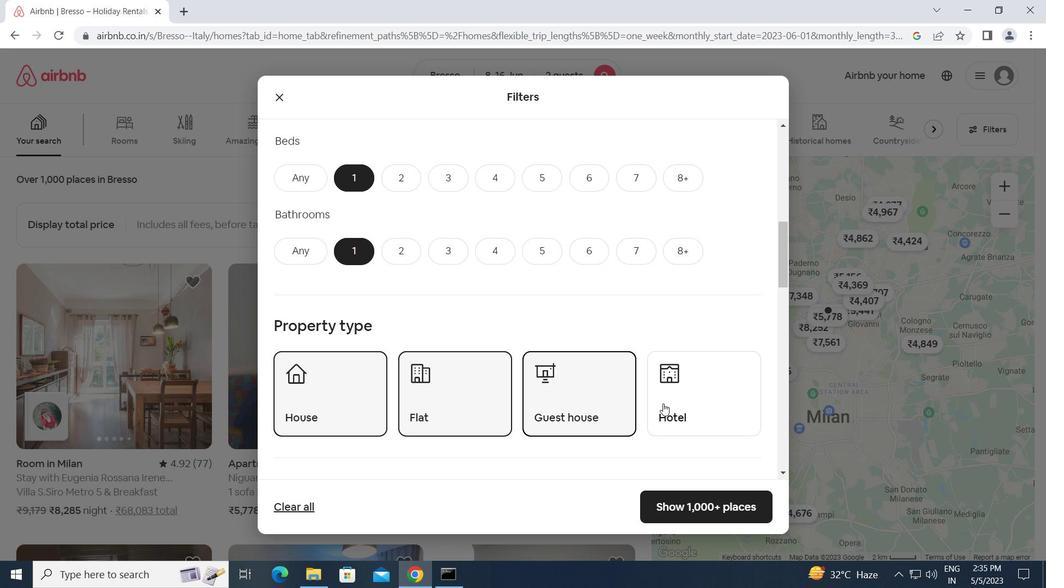 
Action: Mouse pressed left at (675, 404)
Screenshot: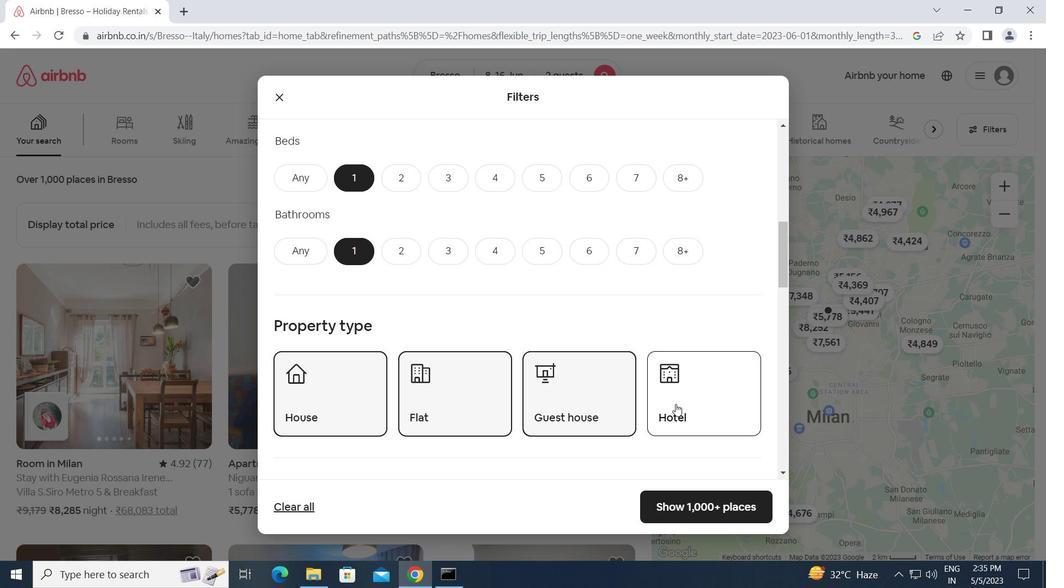 
Action: Mouse moved to (608, 404)
Screenshot: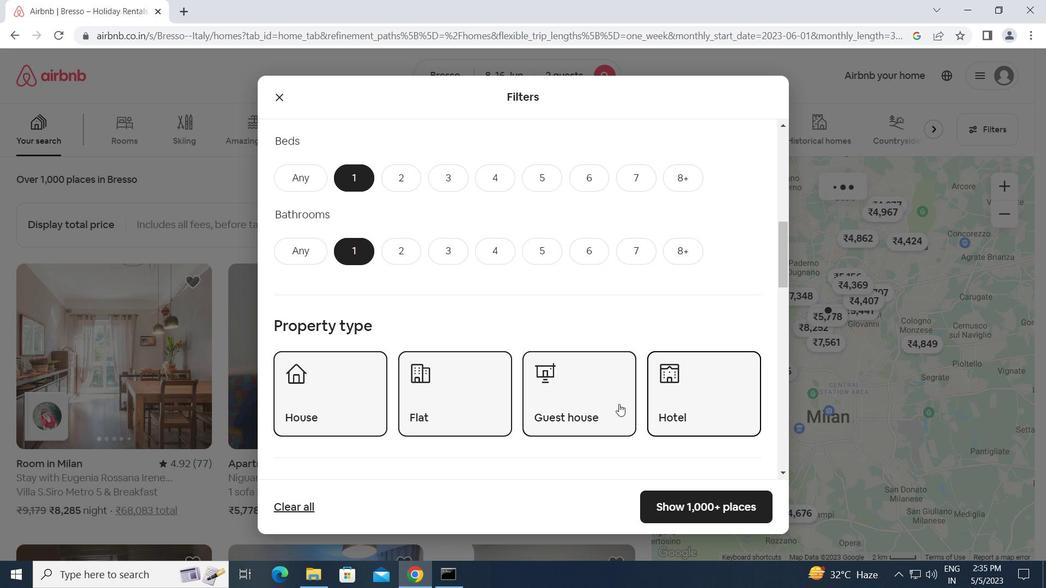
Action: Mouse scrolled (608, 404) with delta (0, 0)
Screenshot: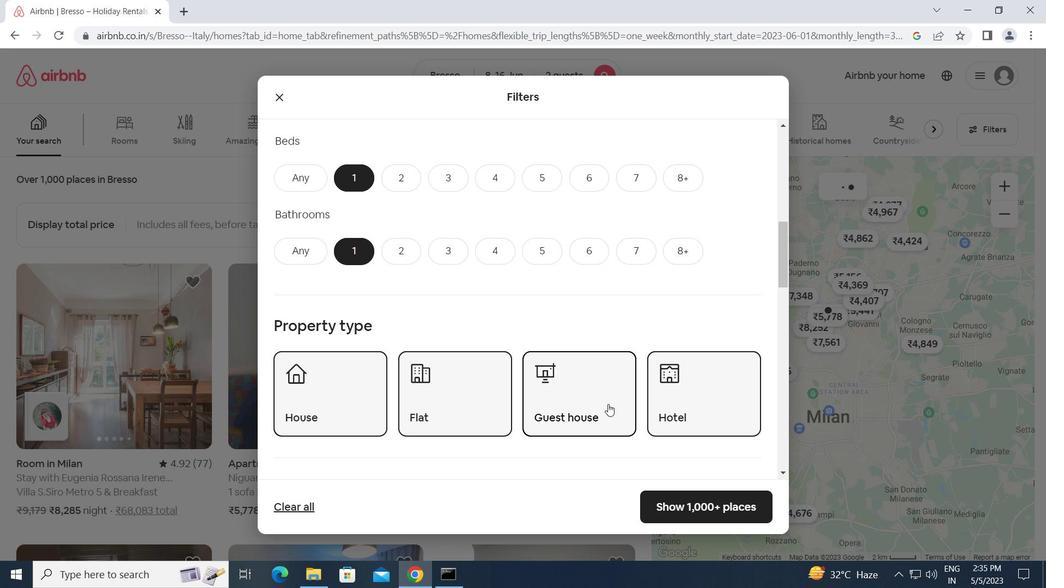 
Action: Mouse scrolled (608, 404) with delta (0, 0)
Screenshot: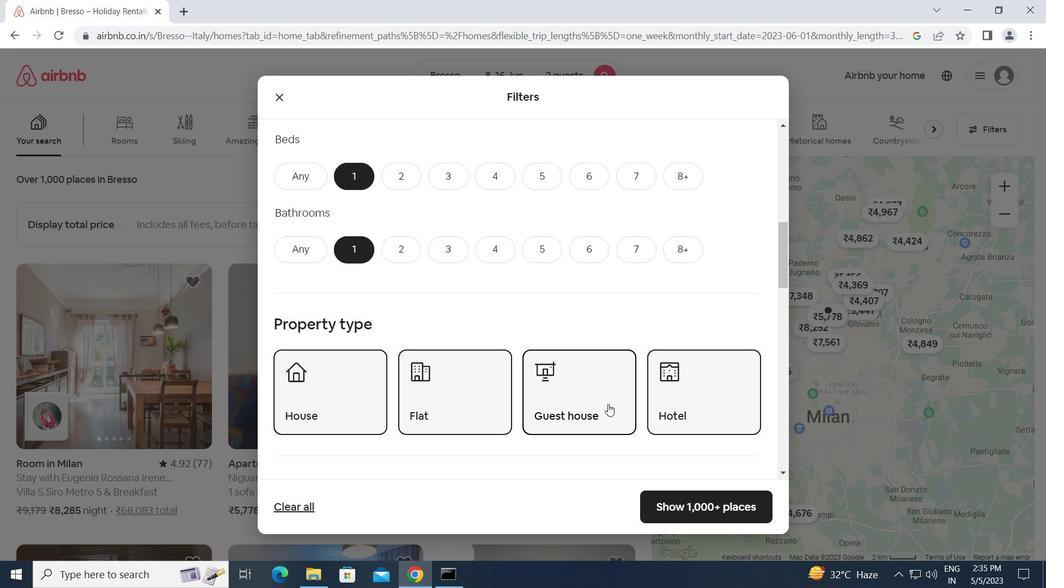 
Action: Mouse scrolled (608, 404) with delta (0, 0)
Screenshot: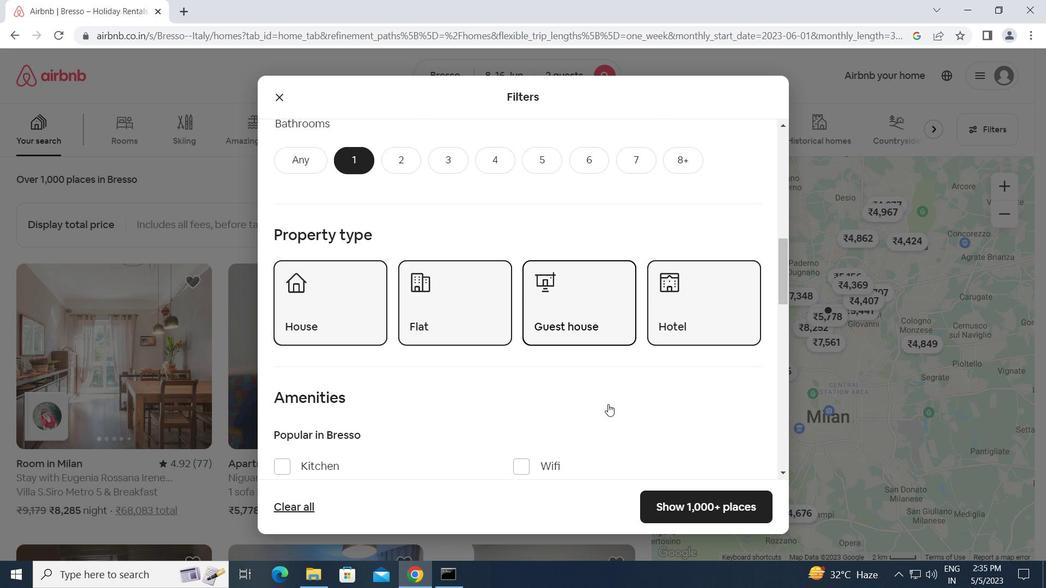 
Action: Mouse moved to (521, 355)
Screenshot: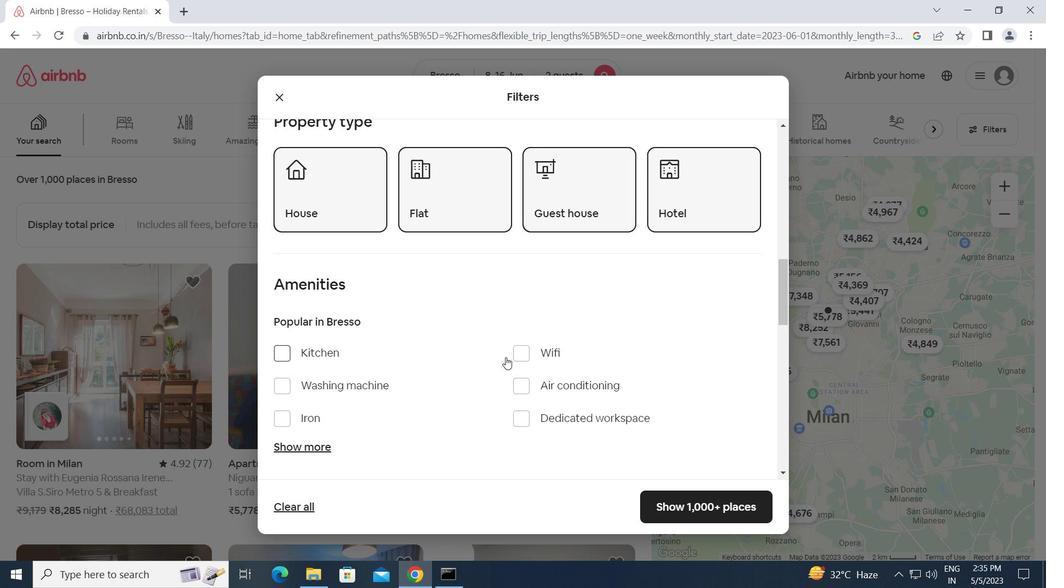 
Action: Mouse pressed left at (521, 355)
Screenshot: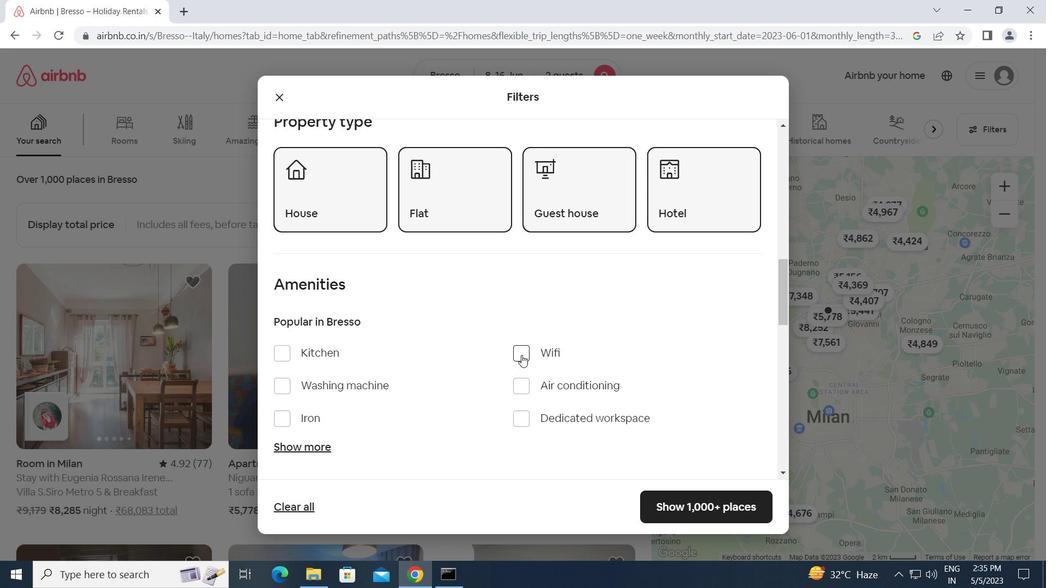 
Action: Mouse moved to (282, 379)
Screenshot: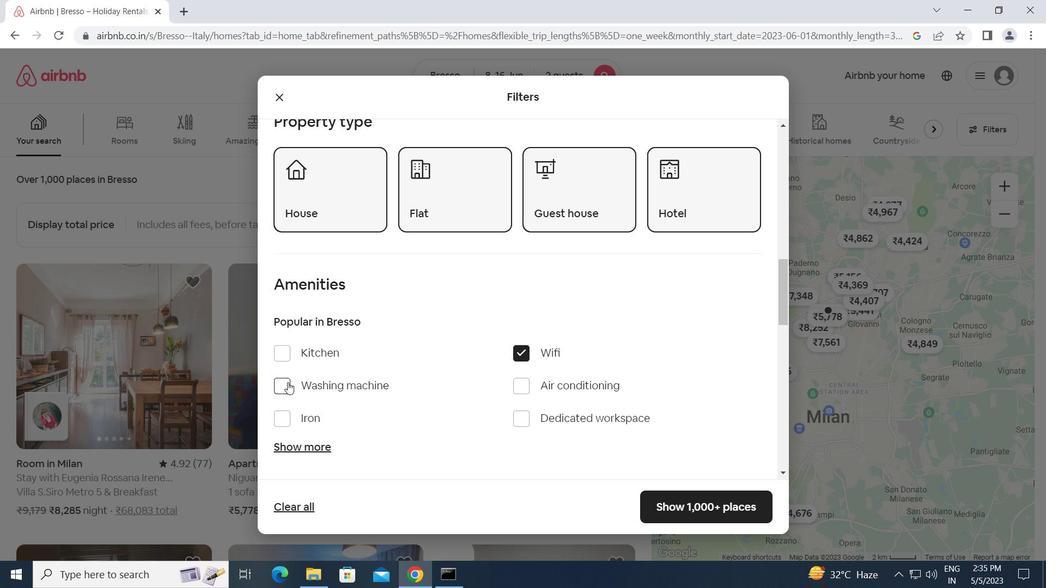 
Action: Mouse pressed left at (282, 379)
Screenshot: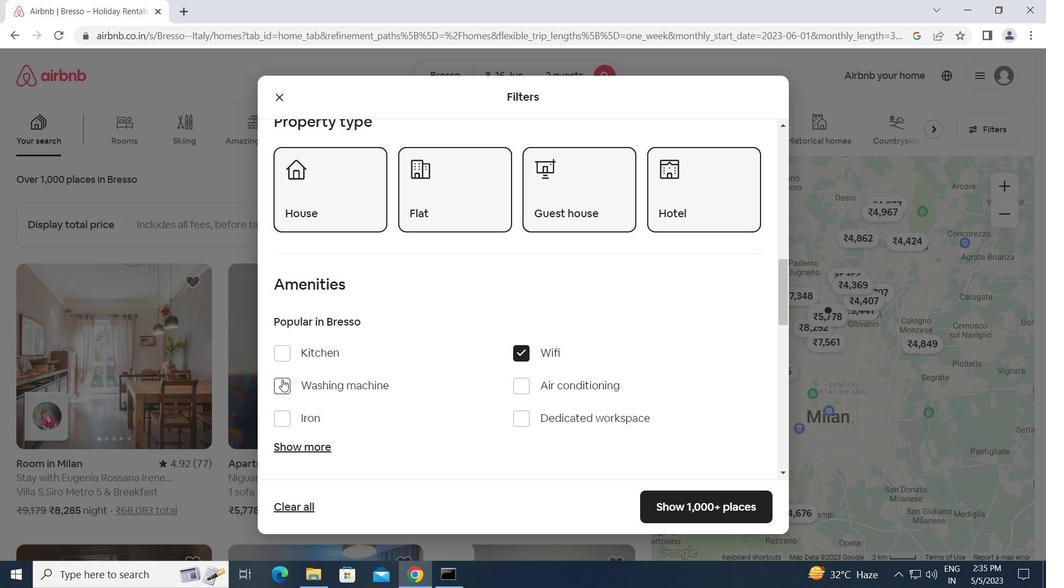 
Action: Mouse moved to (403, 409)
Screenshot: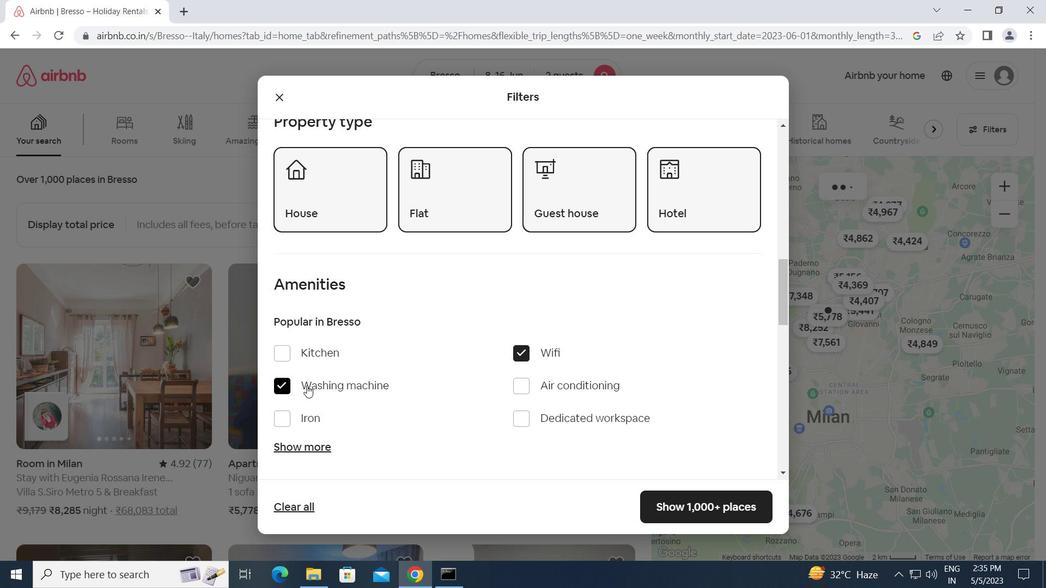 
Action: Mouse scrolled (403, 409) with delta (0, 0)
Screenshot: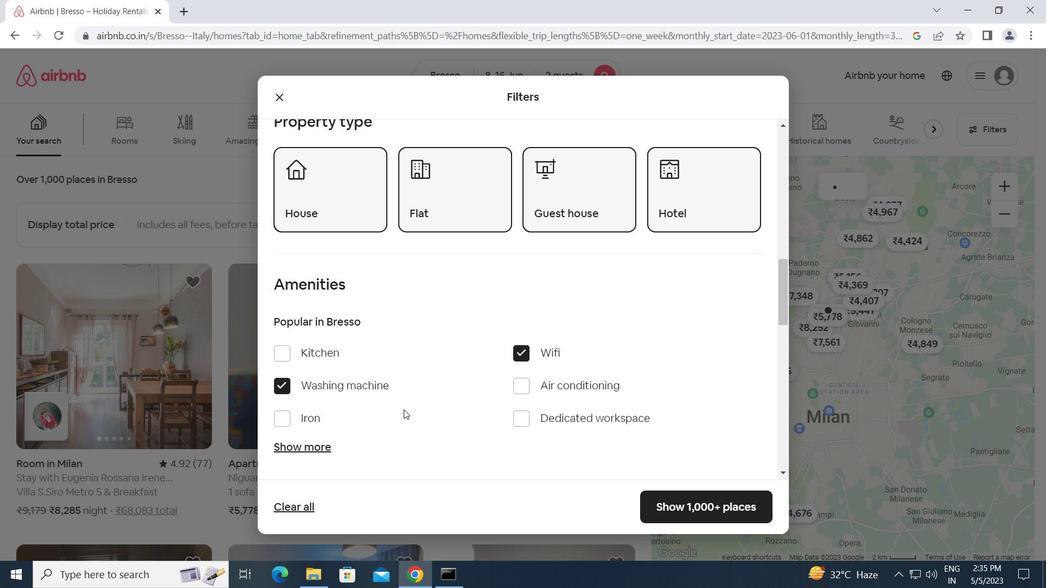 
Action: Mouse scrolled (403, 409) with delta (0, 0)
Screenshot: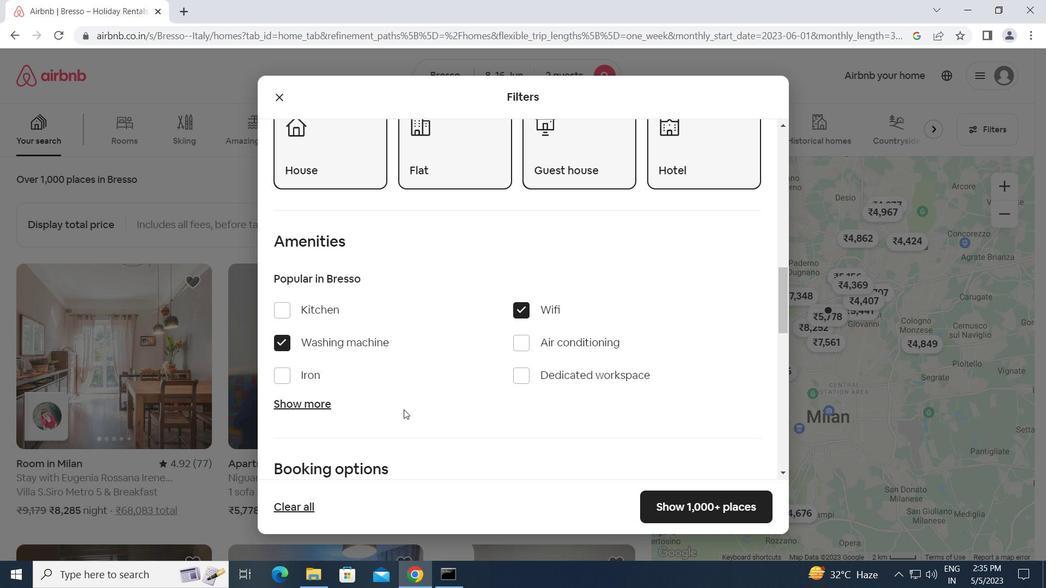
Action: Mouse scrolled (403, 409) with delta (0, 0)
Screenshot: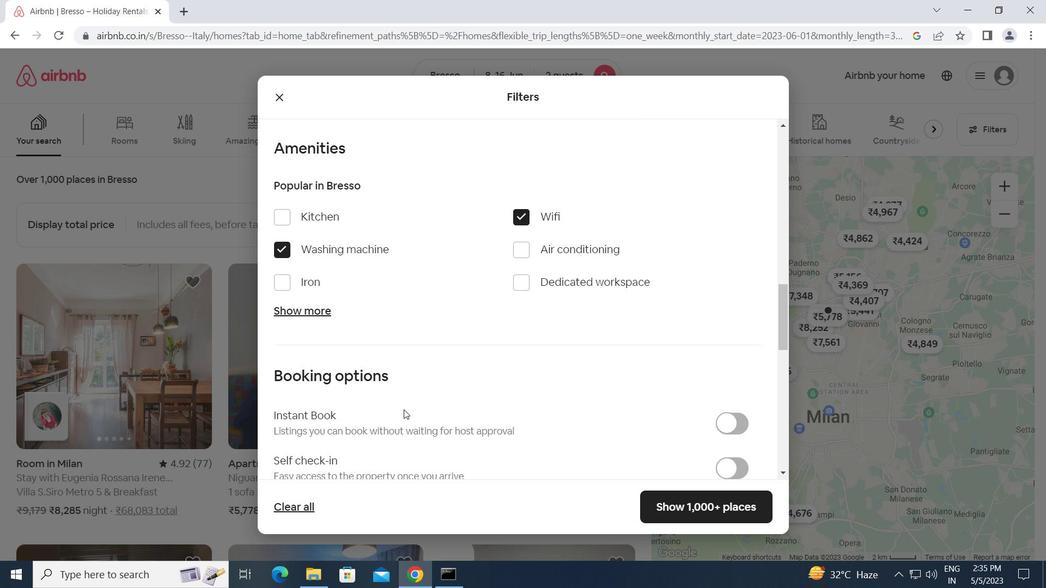 
Action: Mouse scrolled (403, 409) with delta (0, 0)
Screenshot: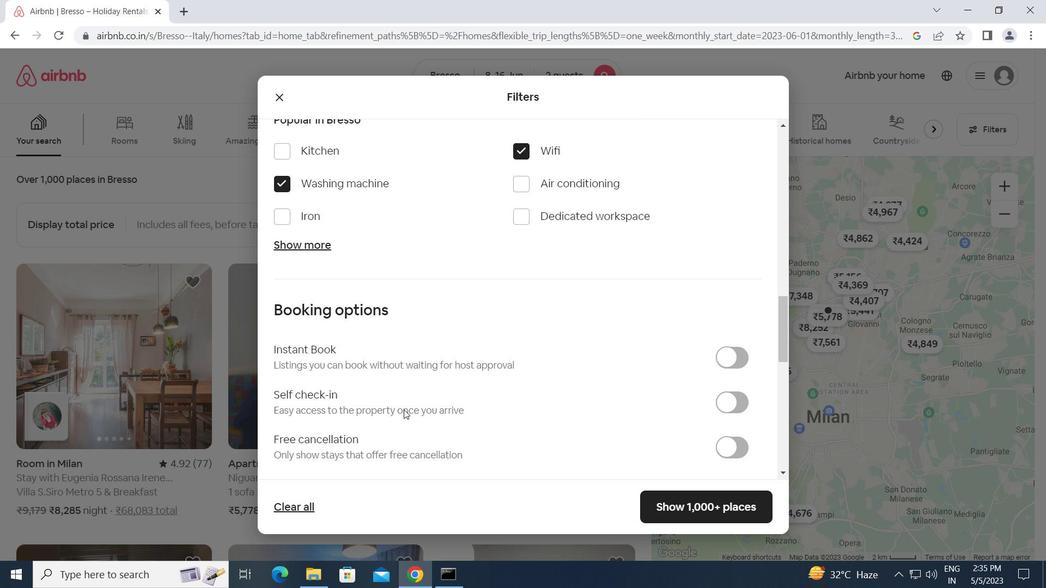 
Action: Mouse moved to (732, 326)
Screenshot: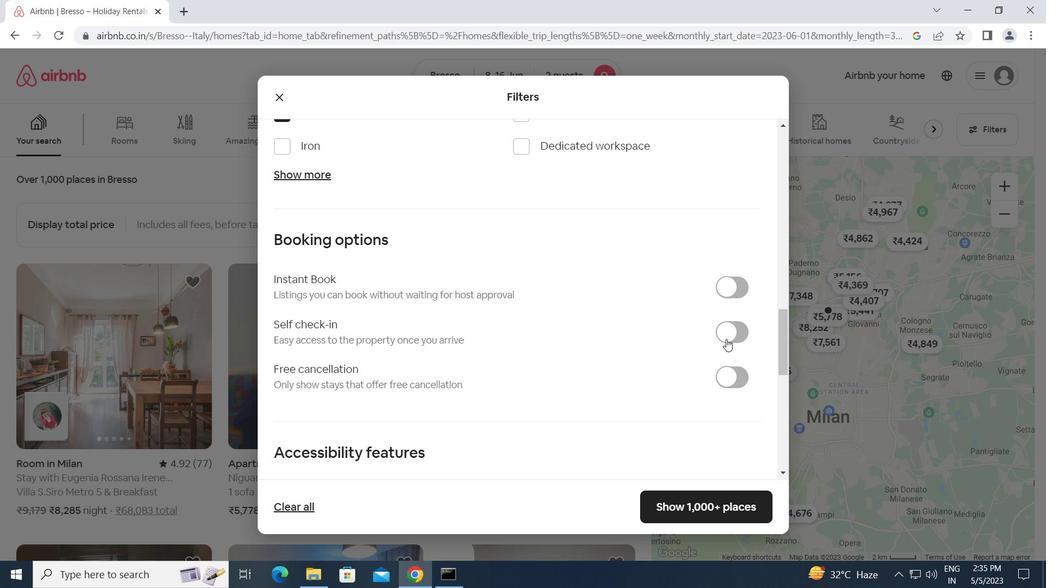 
Action: Mouse pressed left at (732, 326)
Screenshot: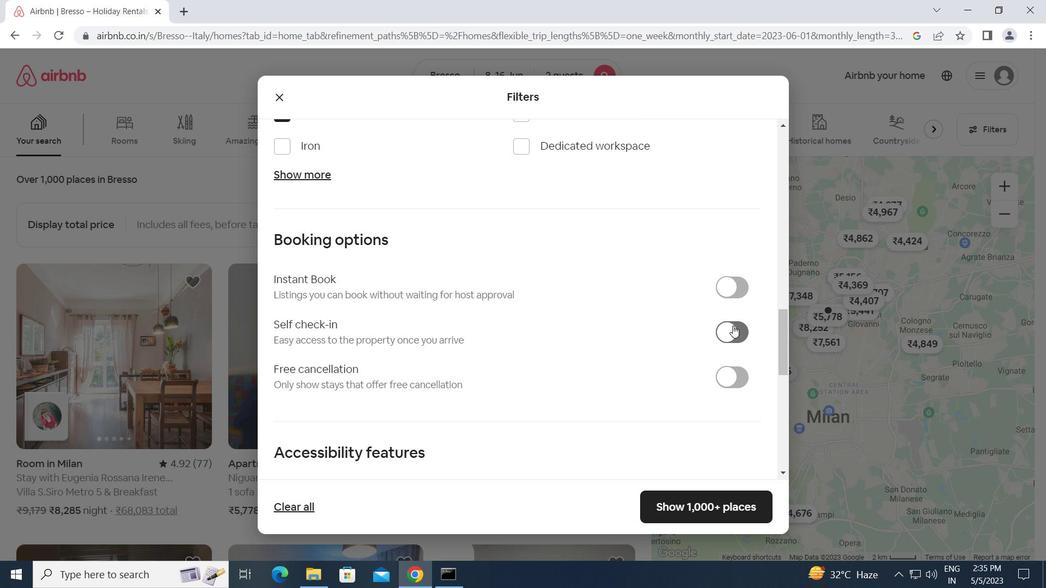 
Action: Mouse moved to (610, 389)
Screenshot: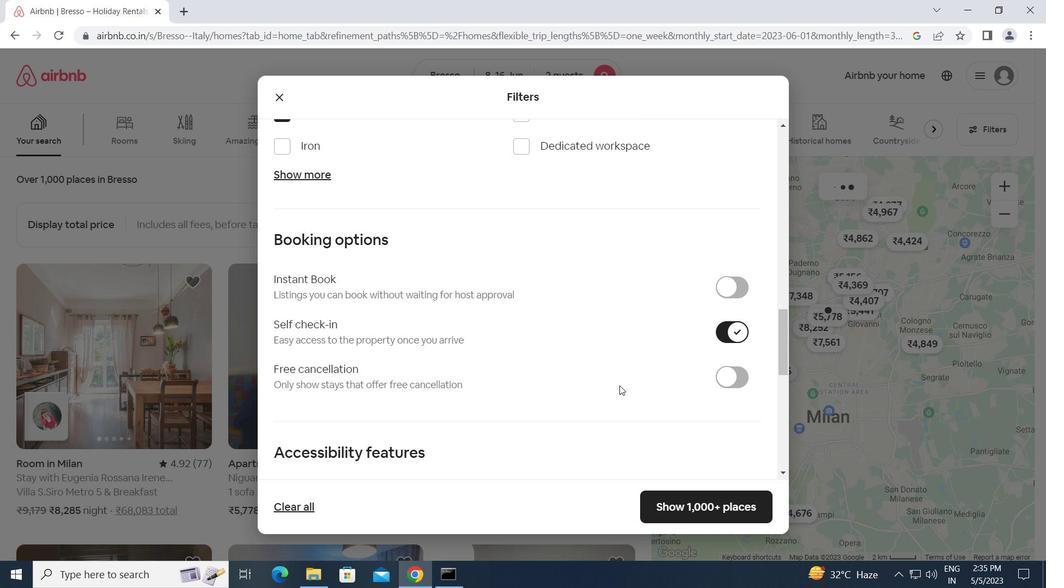 
Action: Mouse scrolled (610, 388) with delta (0, 0)
Screenshot: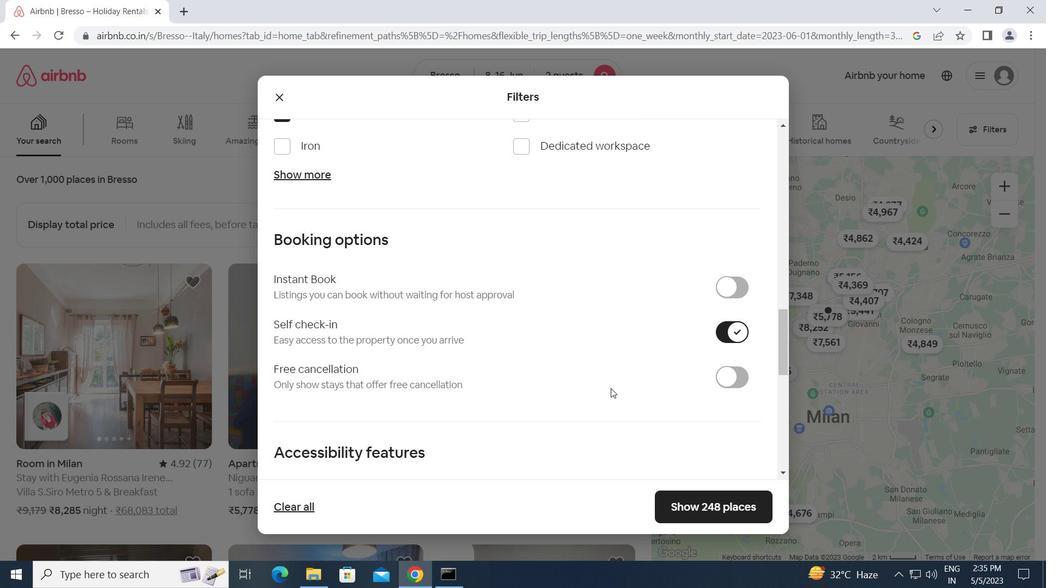 
Action: Mouse scrolled (610, 388) with delta (0, 0)
Screenshot: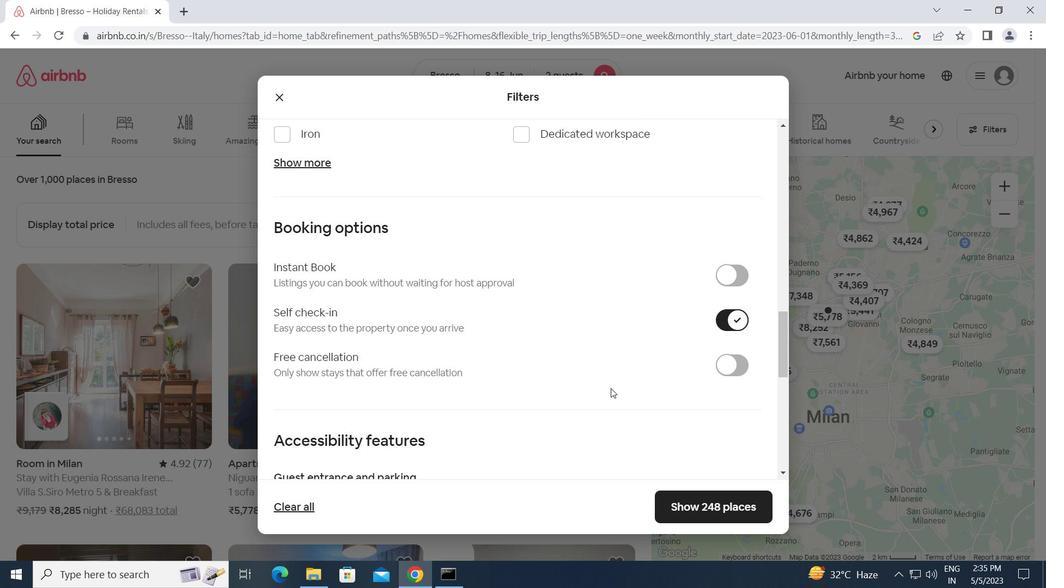 
Action: Mouse scrolled (610, 388) with delta (0, 0)
Screenshot: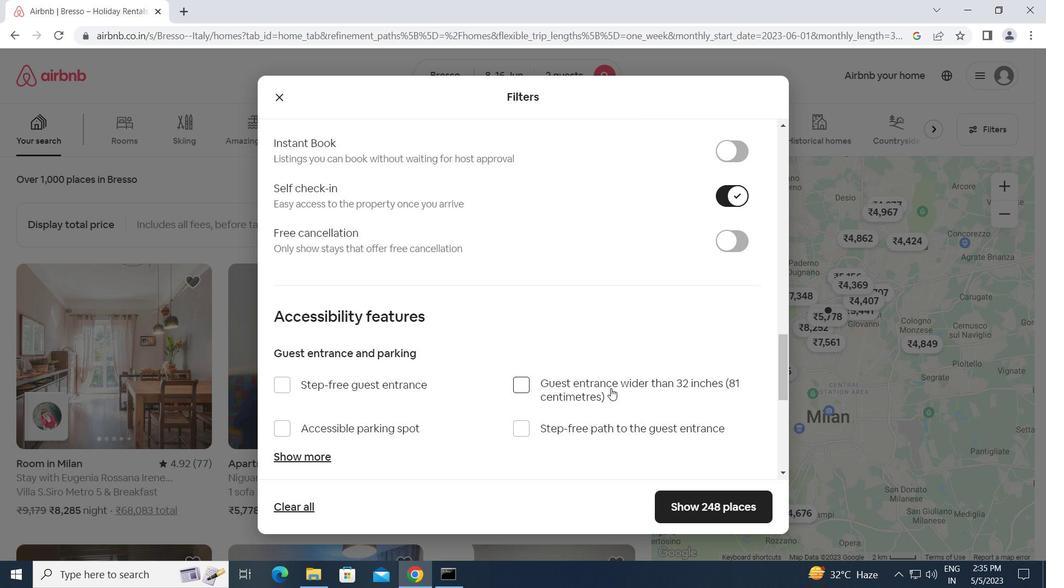 
Action: Mouse scrolled (610, 388) with delta (0, 0)
Screenshot: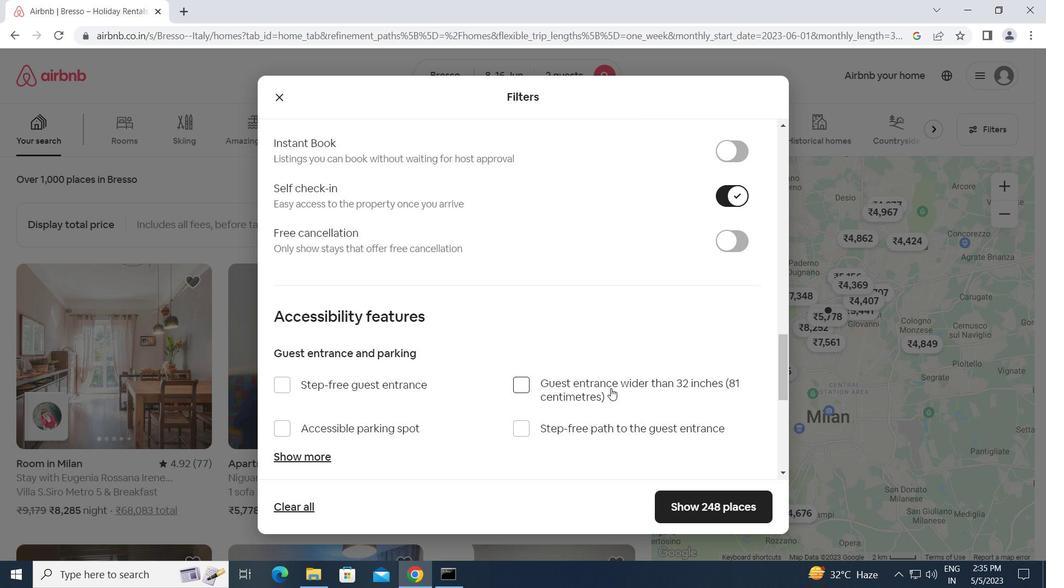 
Action: Mouse scrolled (610, 388) with delta (0, 0)
Screenshot: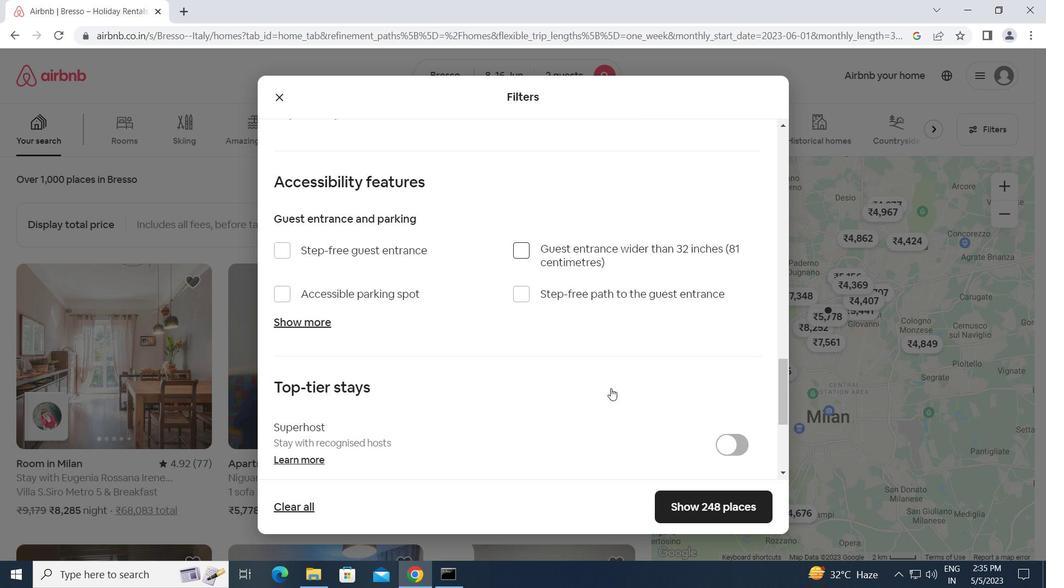 
Action: Mouse scrolled (610, 388) with delta (0, 0)
Screenshot: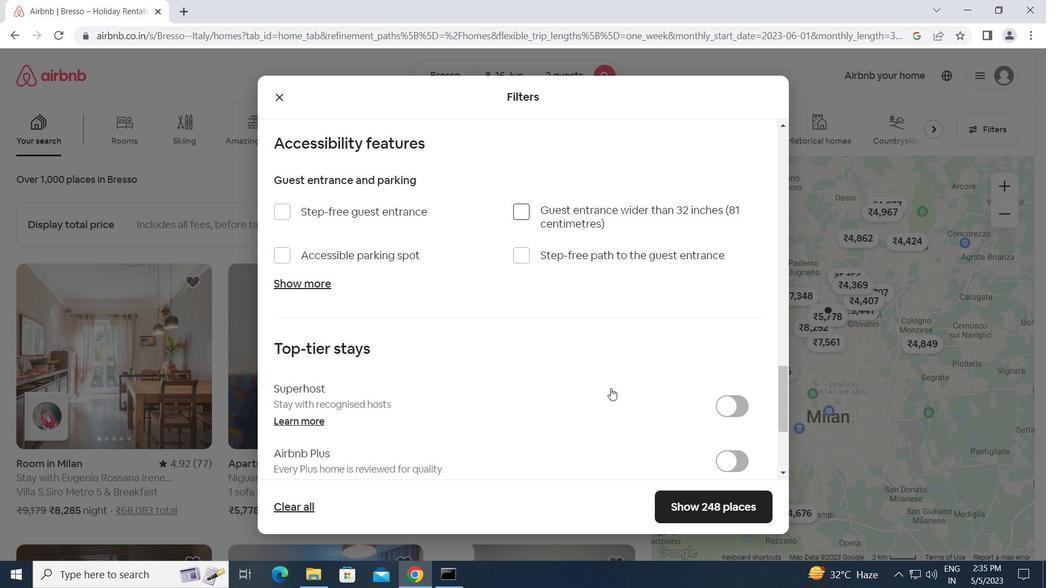 
Action: Mouse scrolled (610, 388) with delta (0, 0)
Screenshot: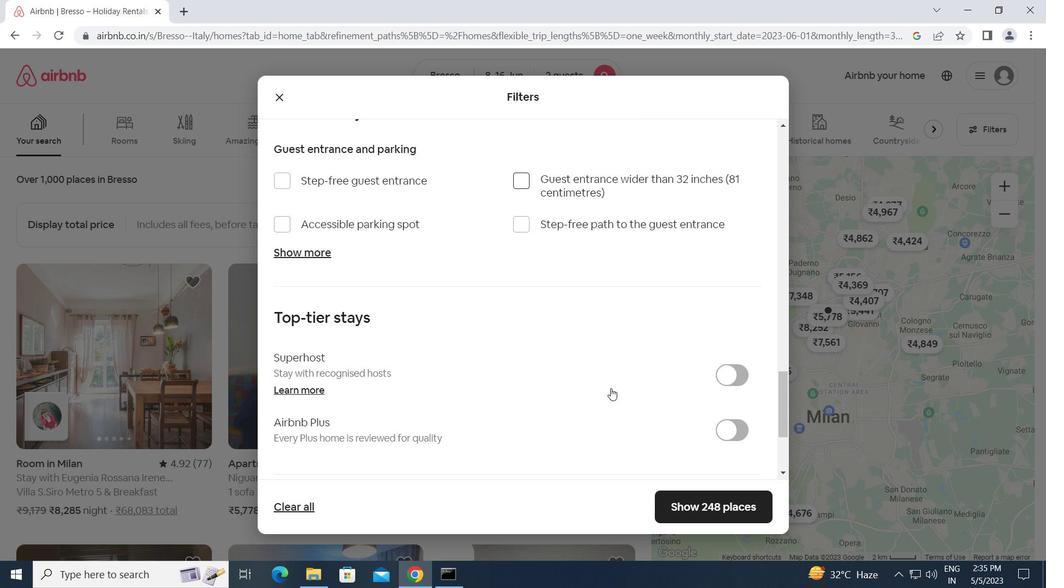 
Action: Mouse moved to (283, 408)
Screenshot: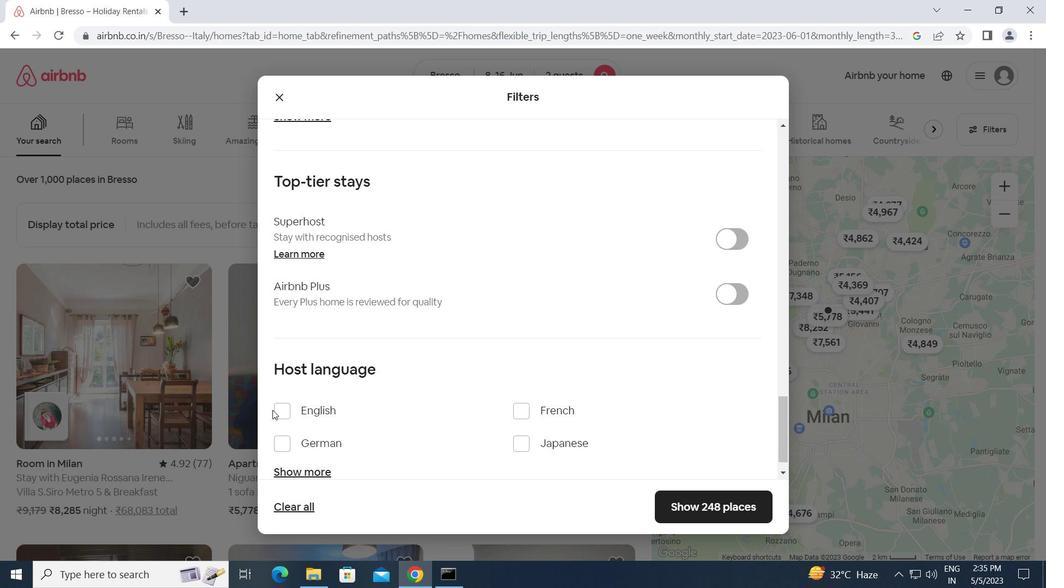 
Action: Mouse pressed left at (283, 408)
Screenshot: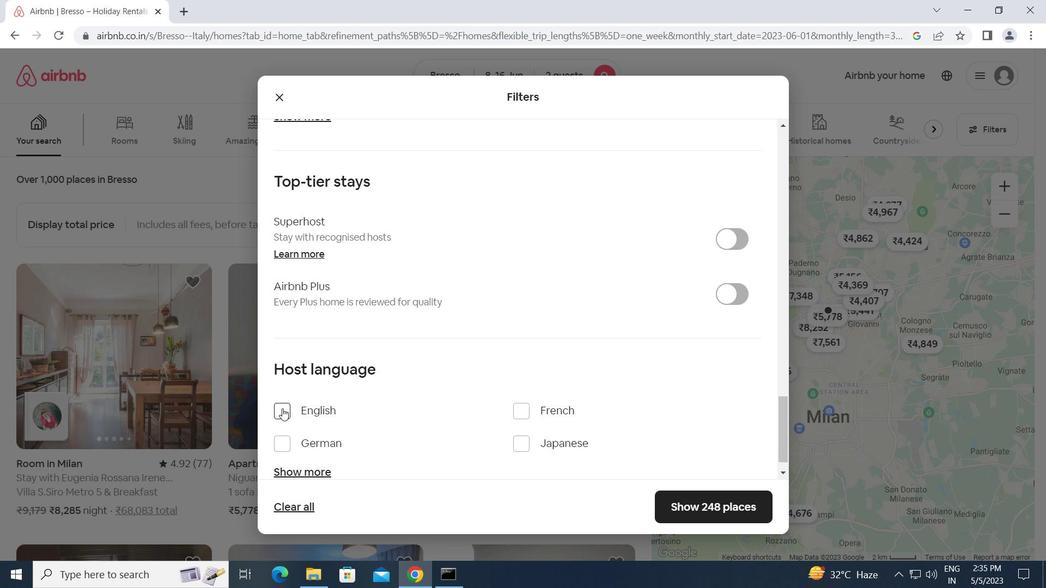 
Action: Mouse moved to (734, 508)
Screenshot: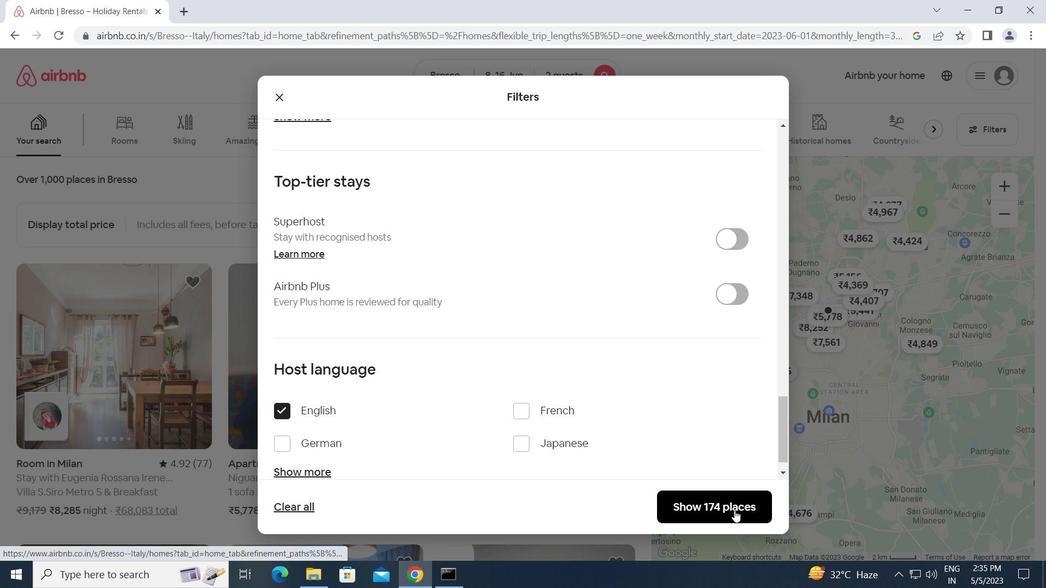 
Action: Mouse pressed left at (734, 508)
Screenshot: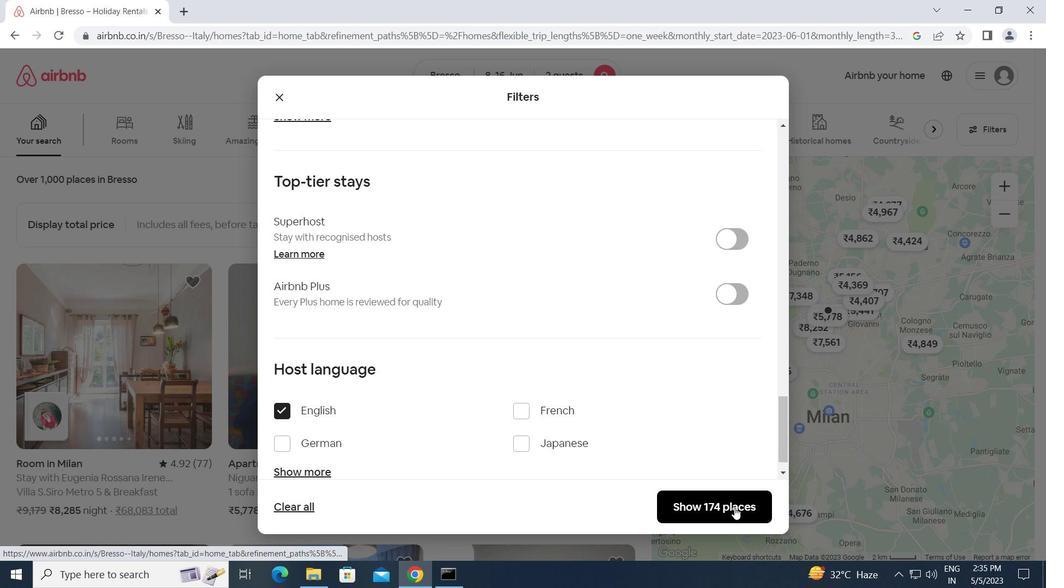 
